 Task: Search one way flight ticket for 5 adults, 2 children, 1 infant in seat and 1 infant on lap in economy from Anchorage: Ted Stevens Anchorage International Airport to Greenville: Pitt-greenville Airport on 5-2-2023. Number of bags: 10 checked bags. Price is upto 73000. Outbound departure time preference is 16:30.
Action: Mouse moved to (261, 436)
Screenshot: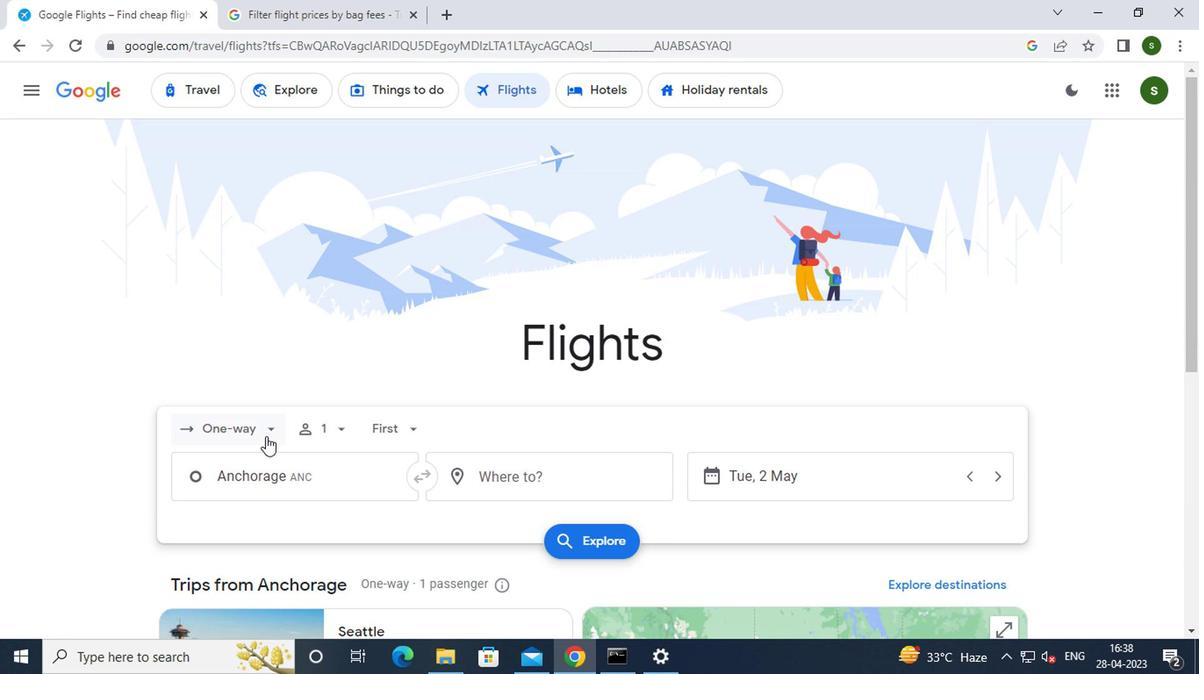 
Action: Mouse pressed left at (261, 436)
Screenshot: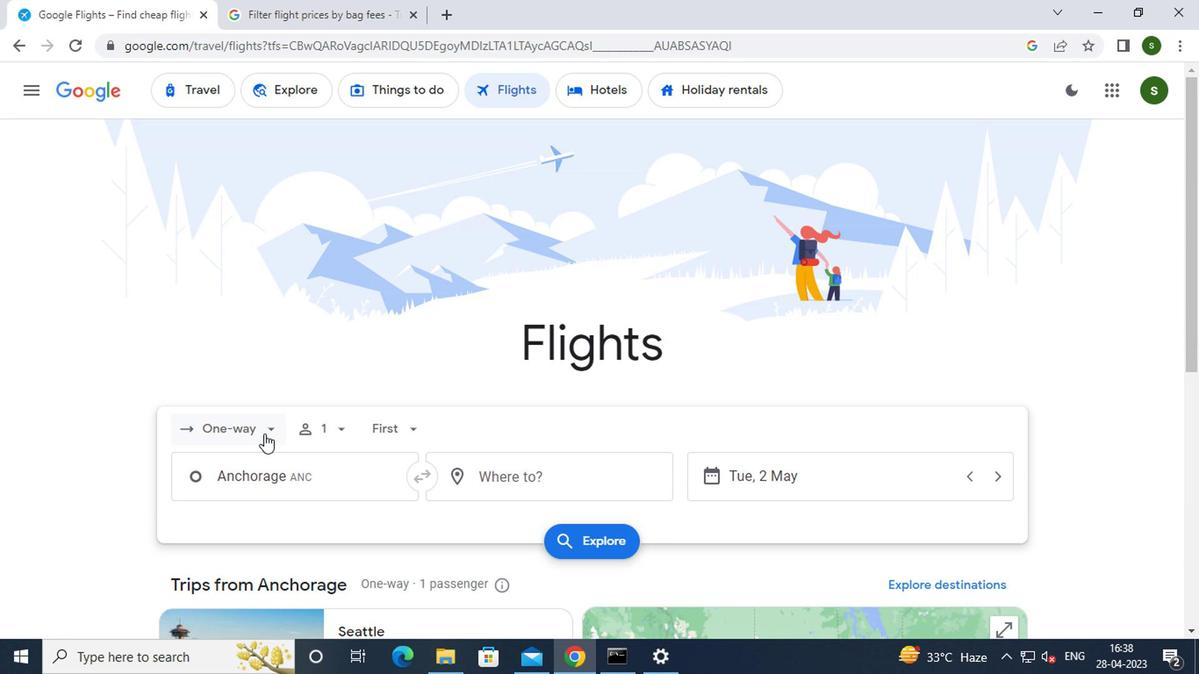 
Action: Mouse moved to (269, 516)
Screenshot: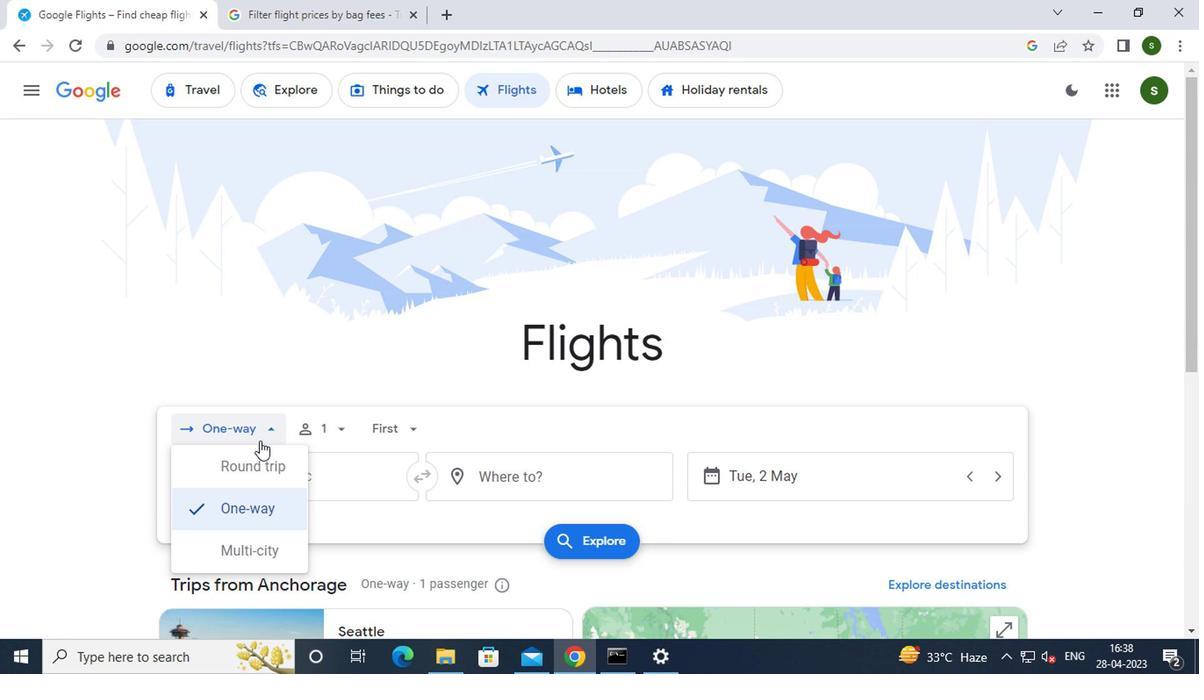 
Action: Mouse pressed left at (269, 516)
Screenshot: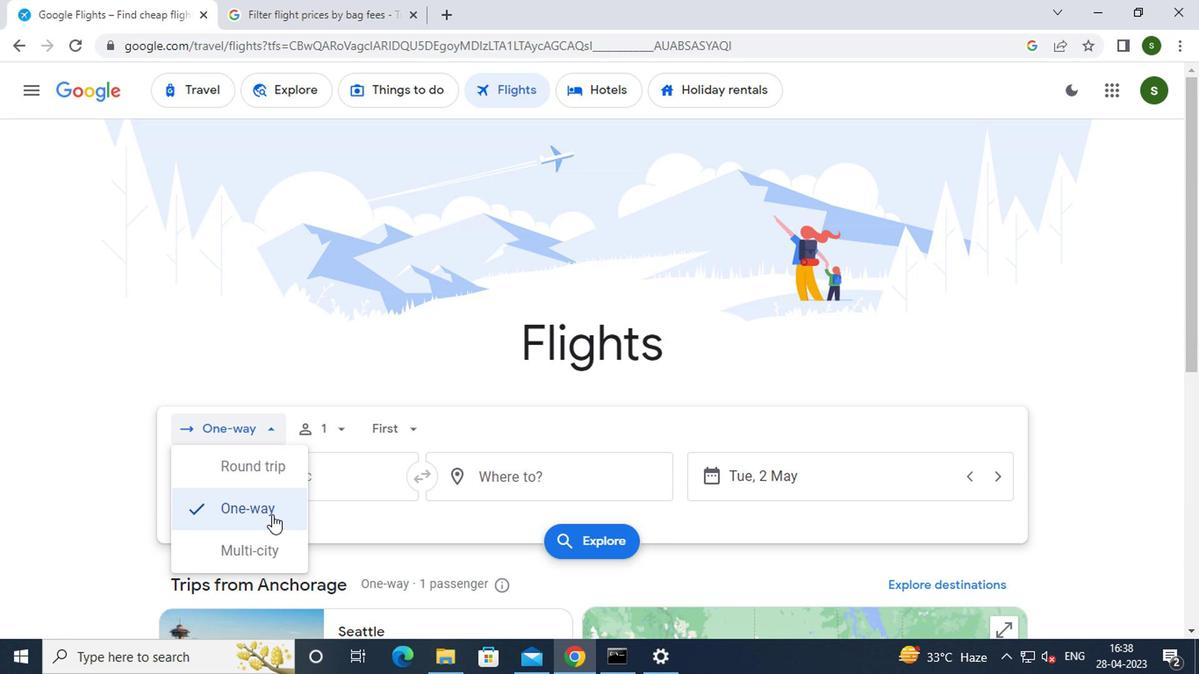 
Action: Mouse moved to (335, 431)
Screenshot: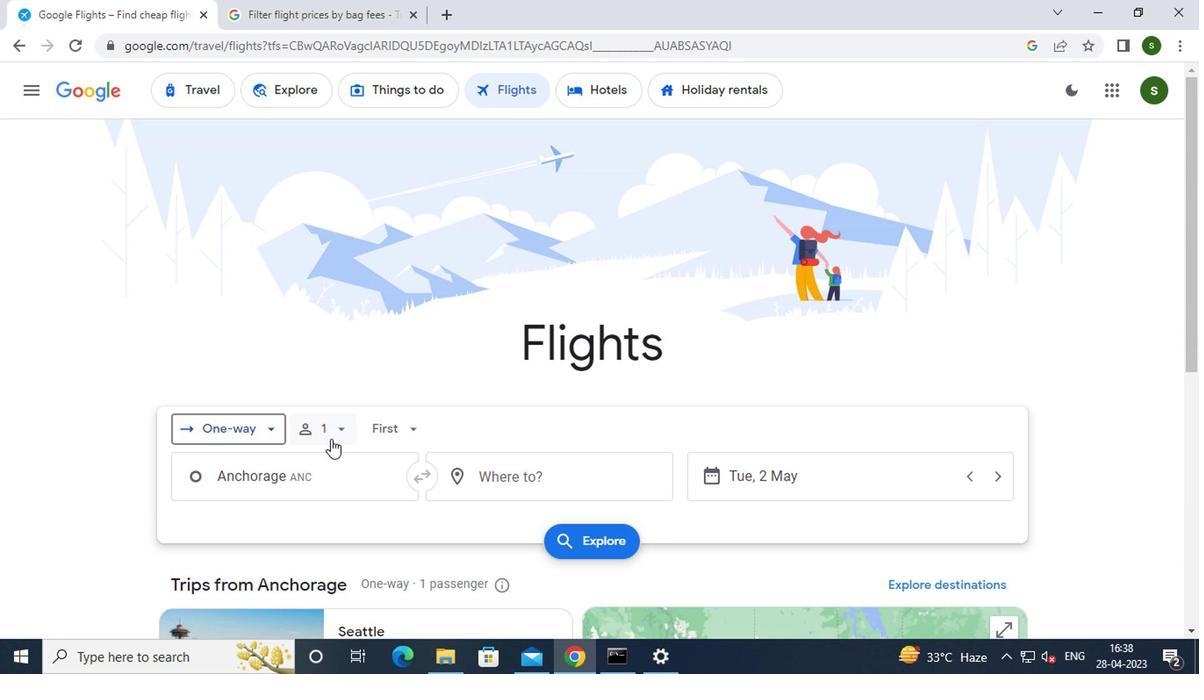 
Action: Mouse pressed left at (335, 431)
Screenshot: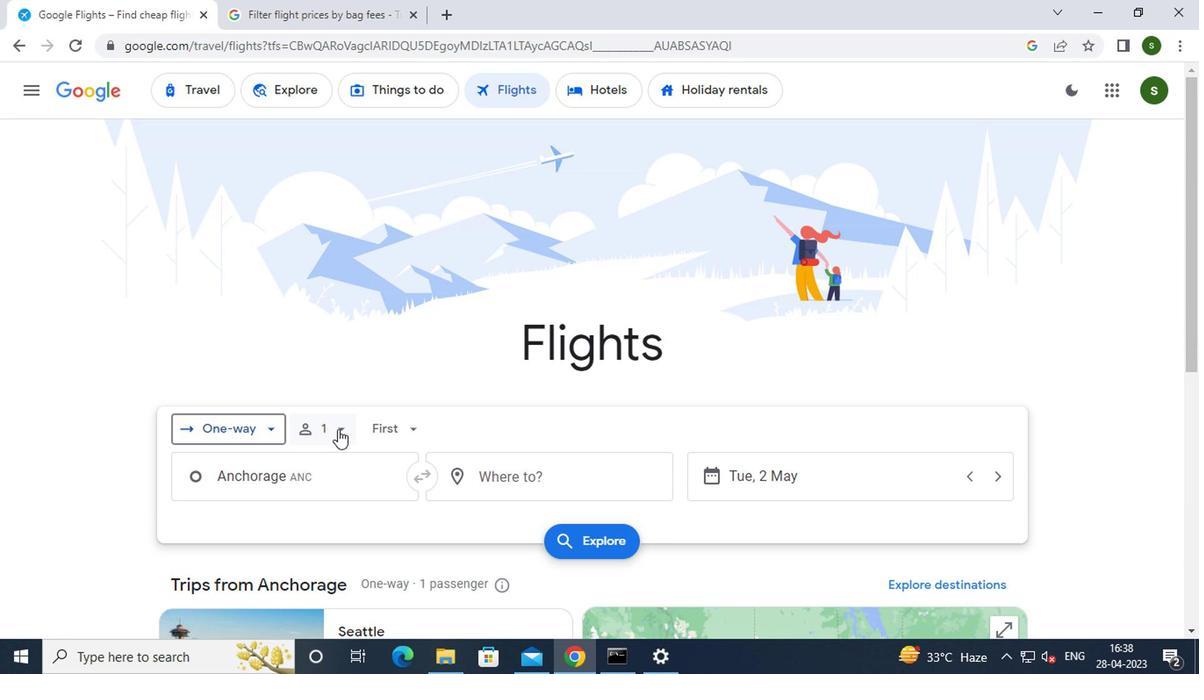 
Action: Mouse moved to (471, 469)
Screenshot: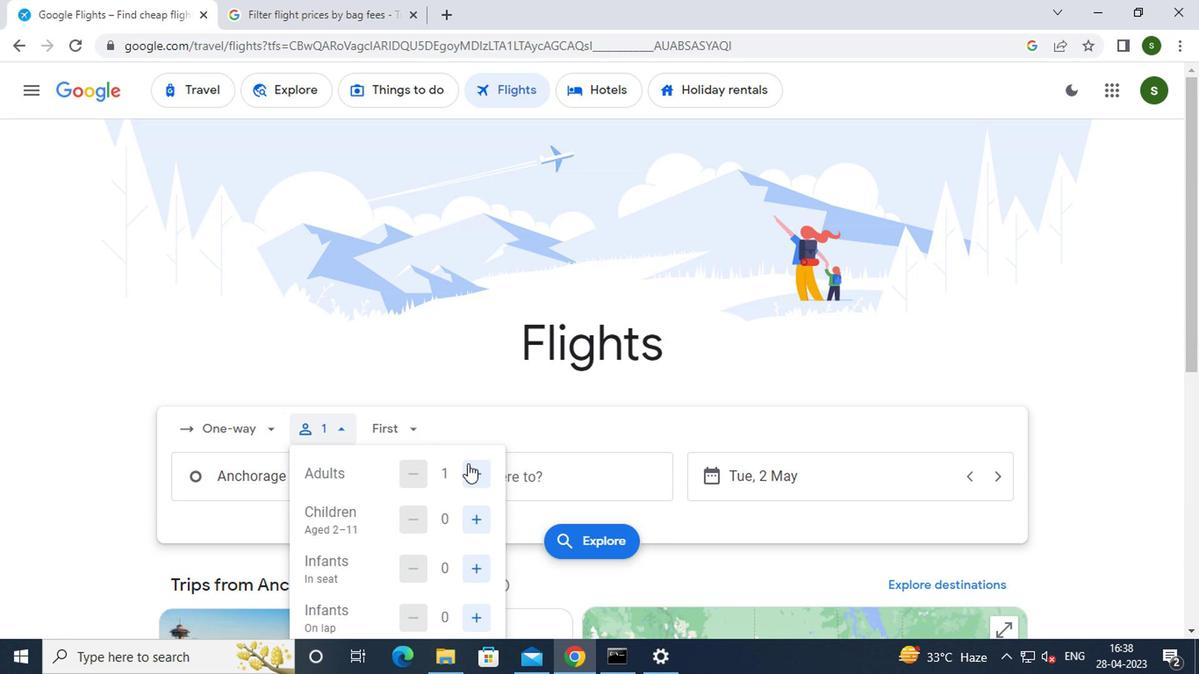 
Action: Mouse pressed left at (471, 469)
Screenshot: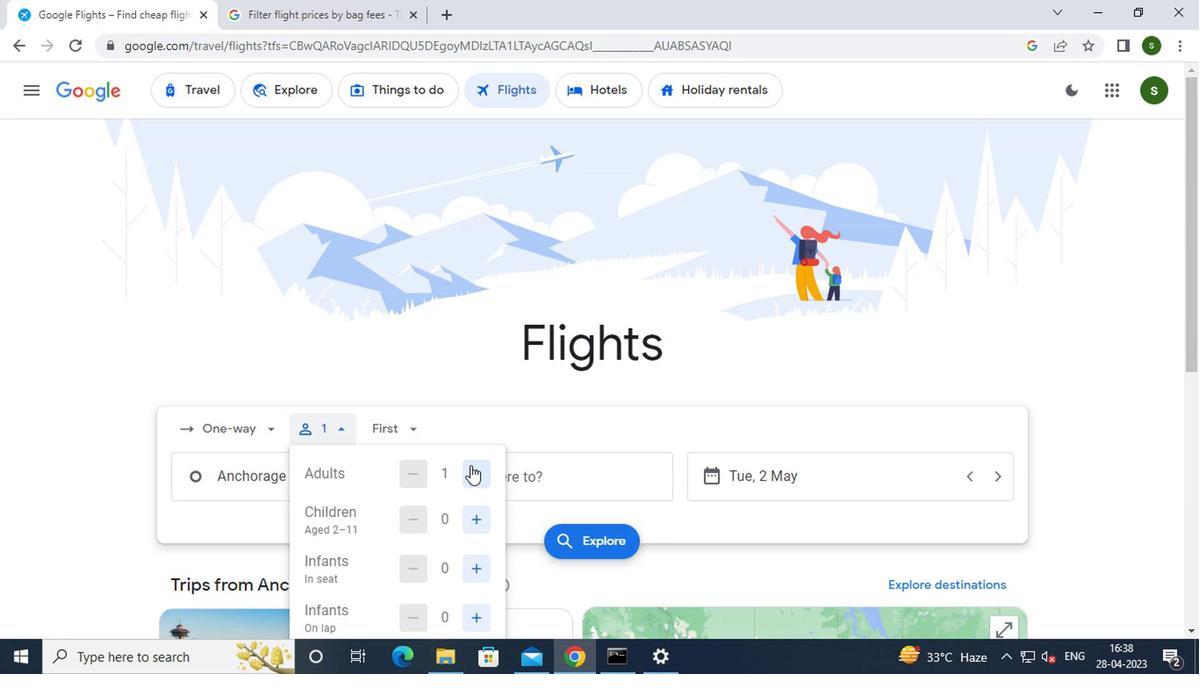 
Action: Mouse pressed left at (471, 469)
Screenshot: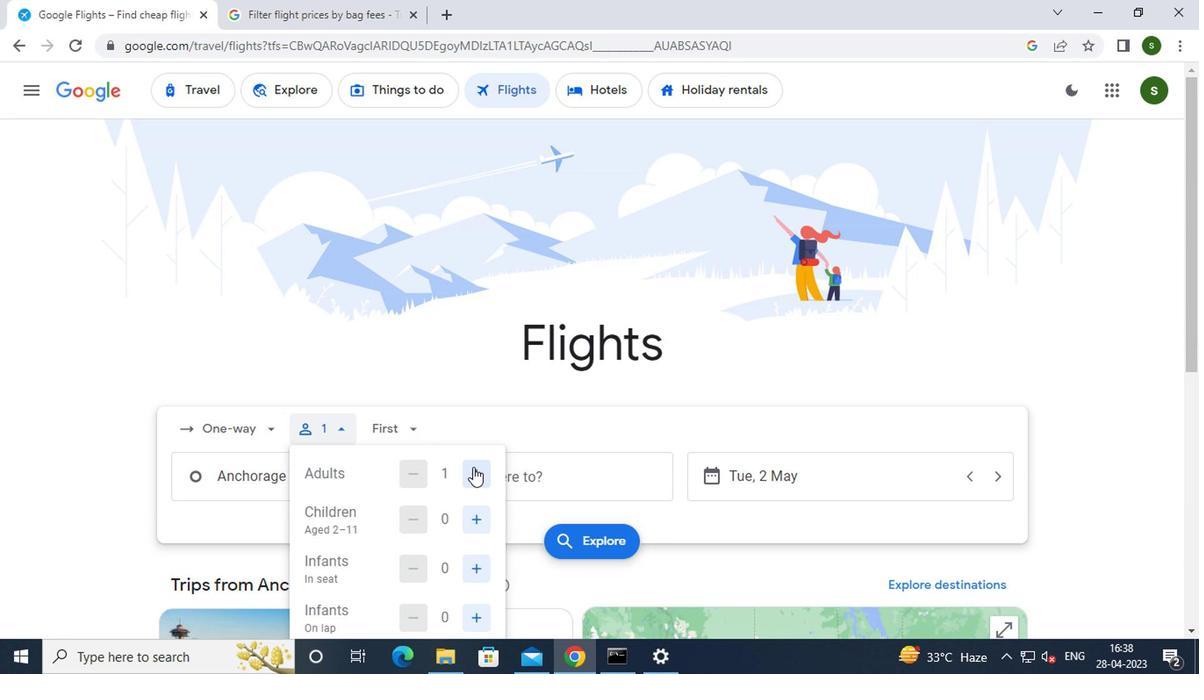 
Action: Mouse pressed left at (471, 469)
Screenshot: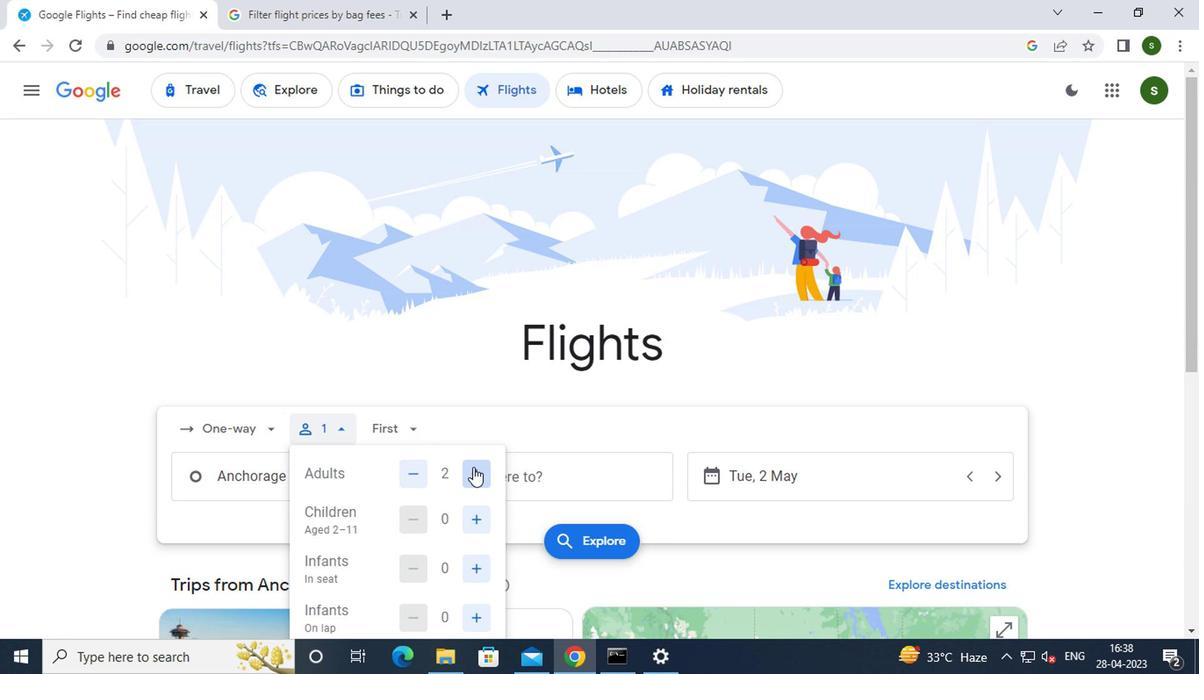 
Action: Mouse pressed left at (471, 469)
Screenshot: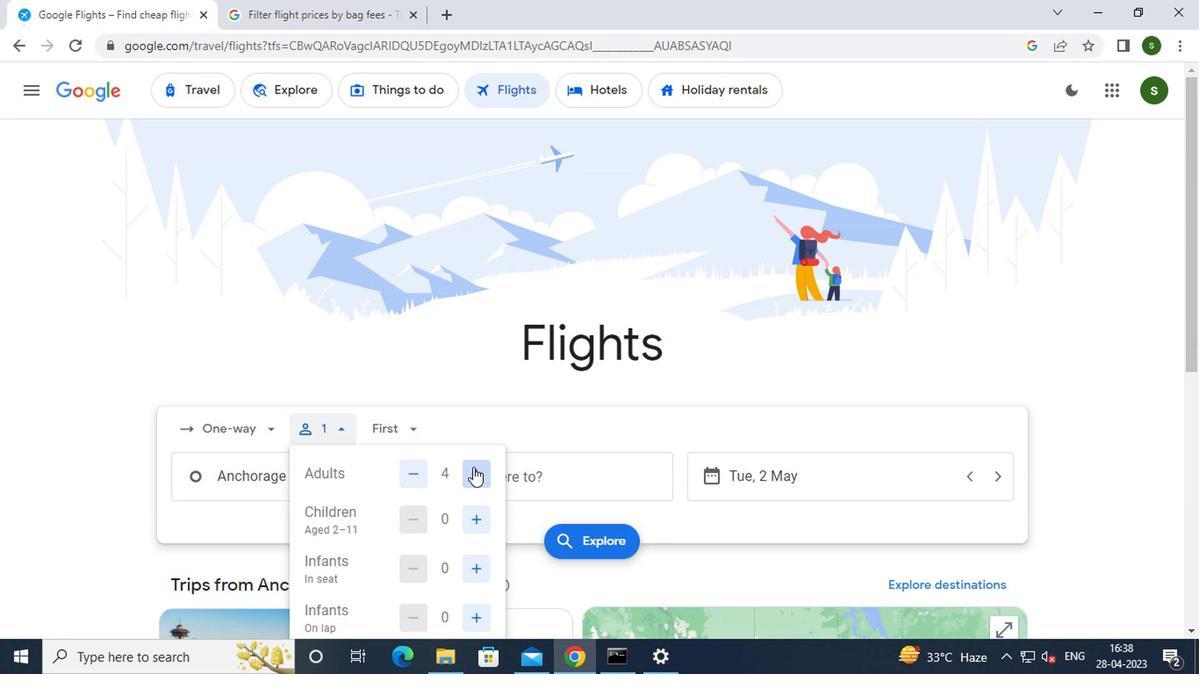 
Action: Mouse moved to (477, 513)
Screenshot: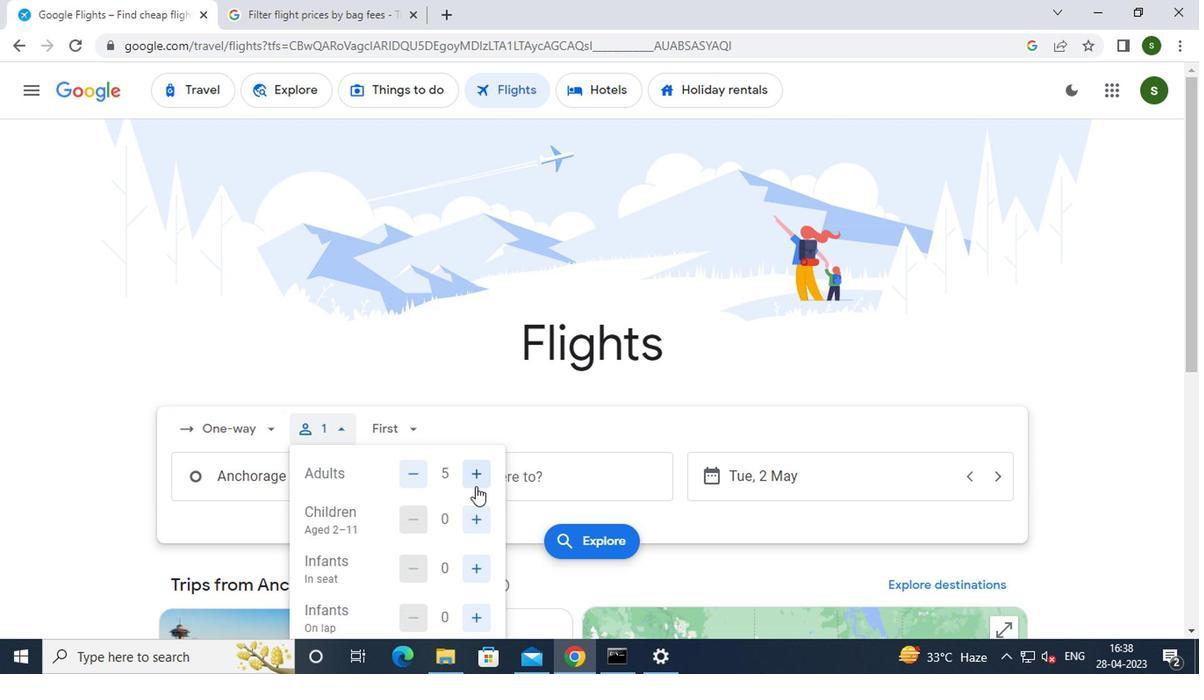 
Action: Mouse pressed left at (477, 513)
Screenshot: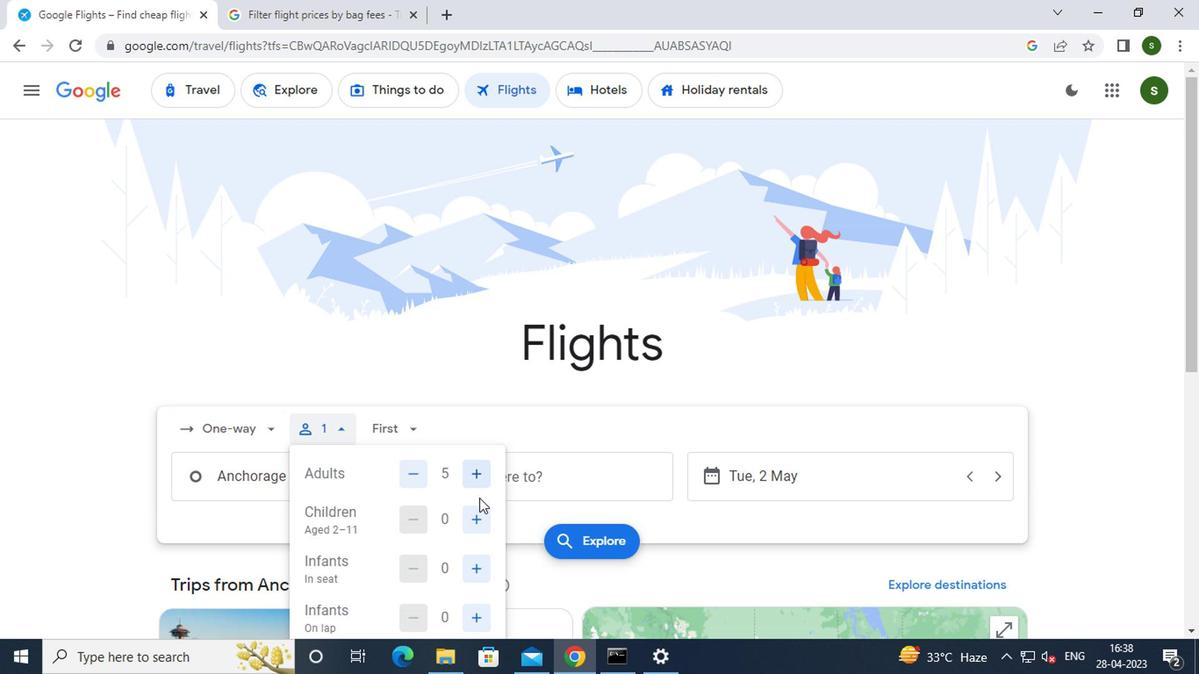
Action: Mouse pressed left at (477, 513)
Screenshot: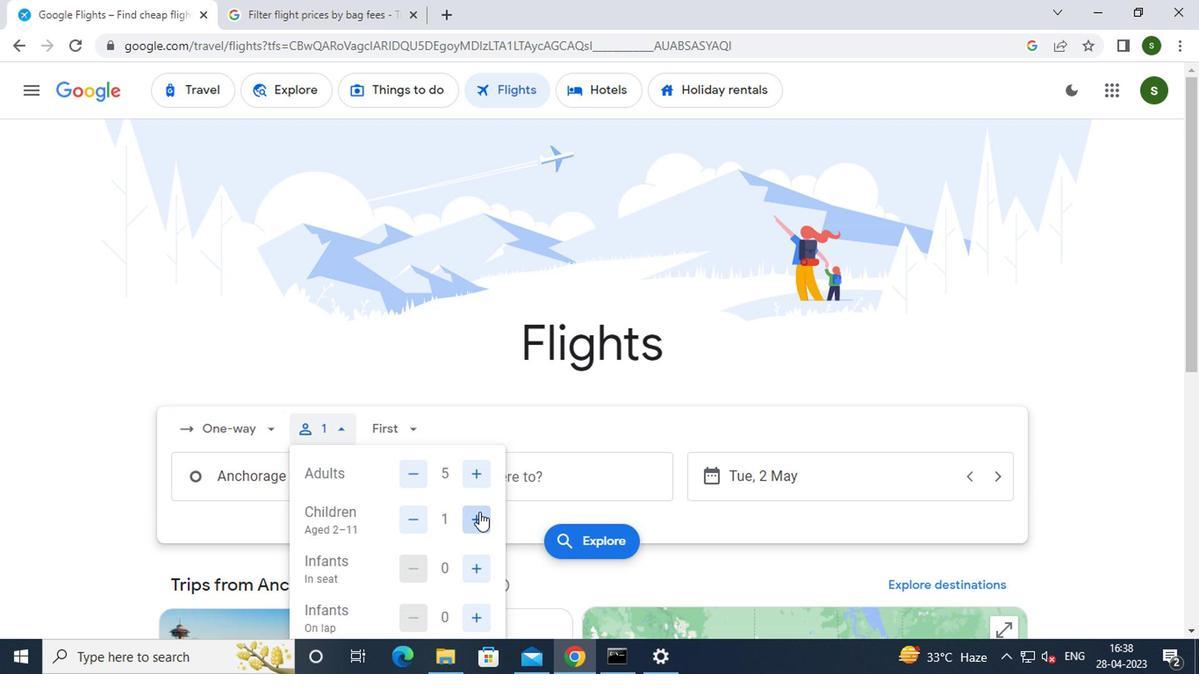 
Action: Mouse moved to (477, 562)
Screenshot: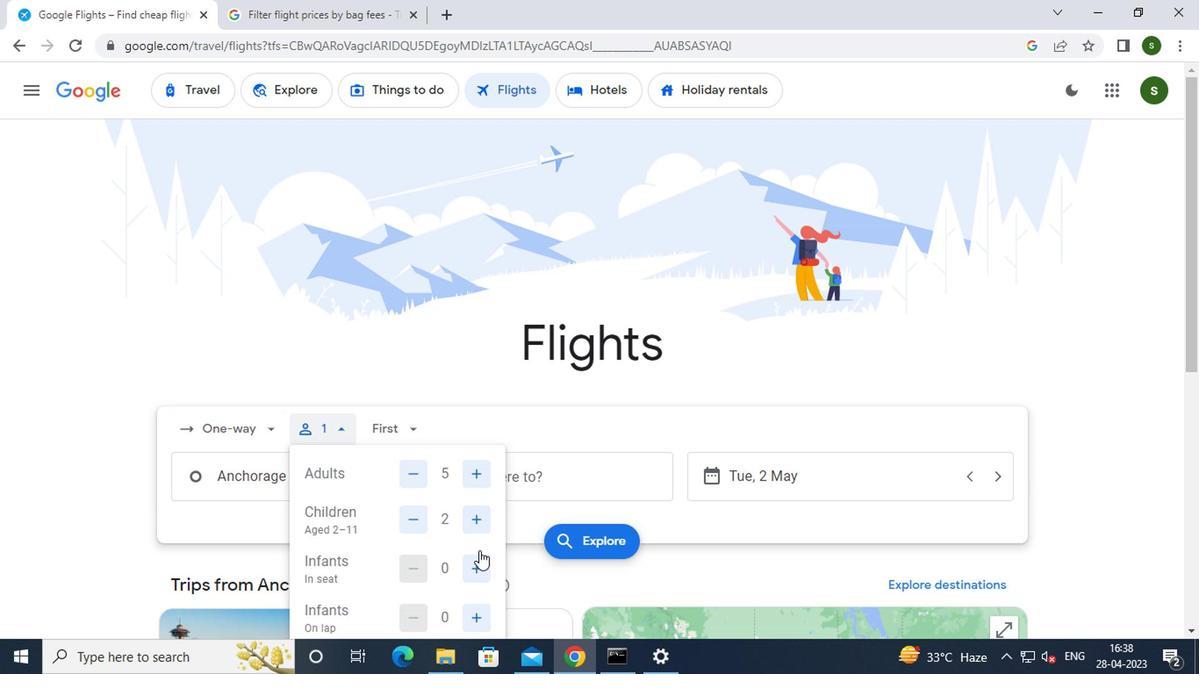 
Action: Mouse pressed left at (477, 562)
Screenshot: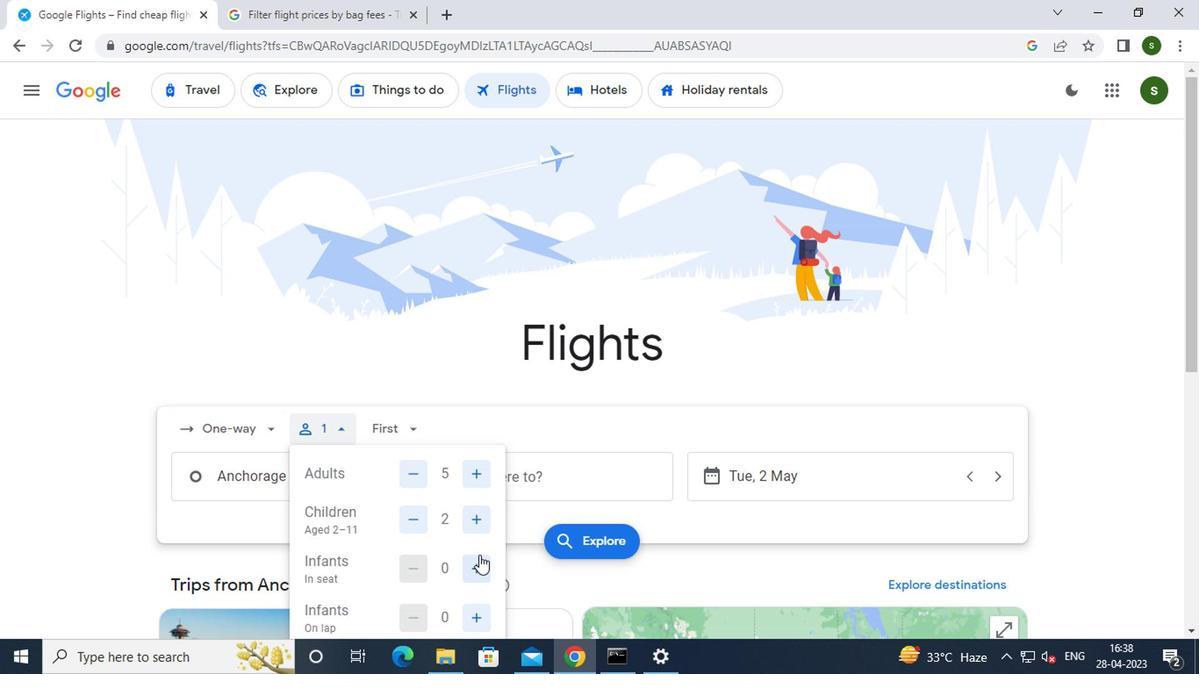 
Action: Mouse moved to (478, 612)
Screenshot: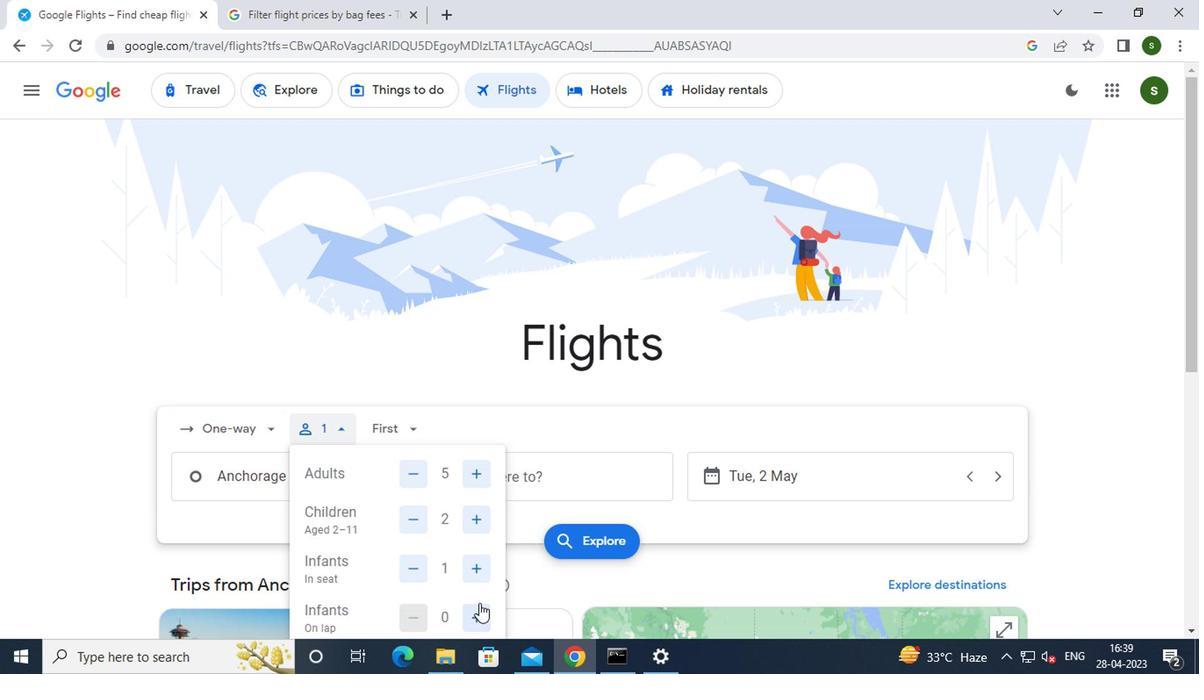 
Action: Mouse pressed left at (478, 612)
Screenshot: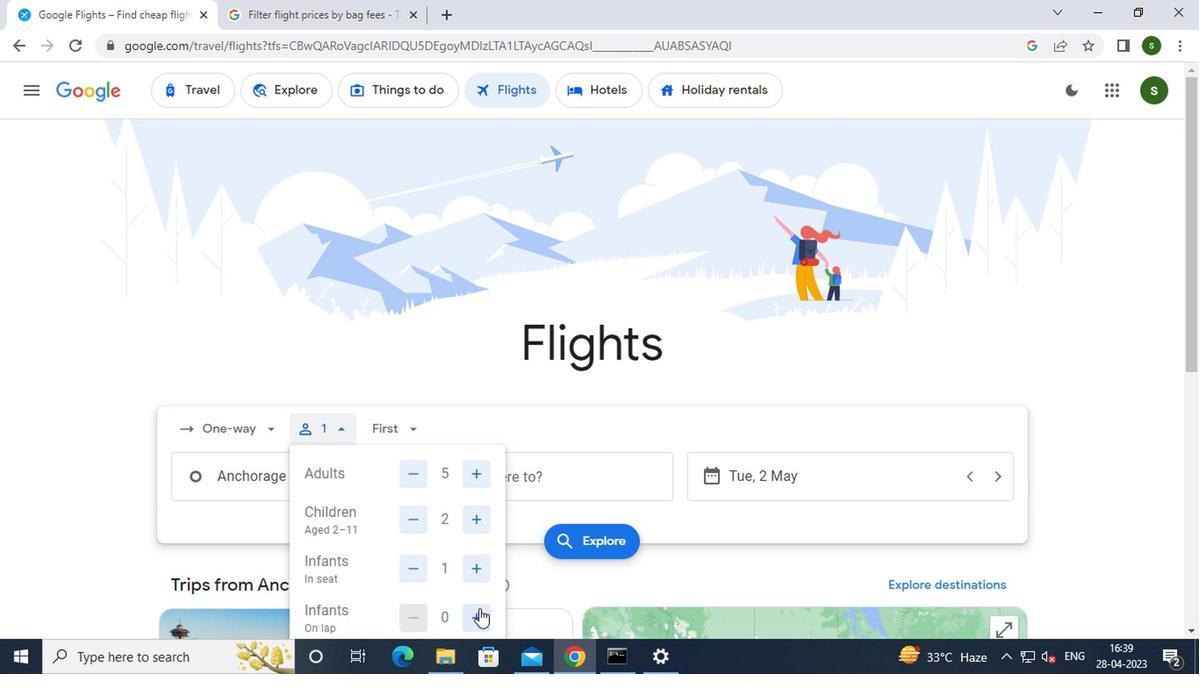 
Action: Mouse moved to (399, 437)
Screenshot: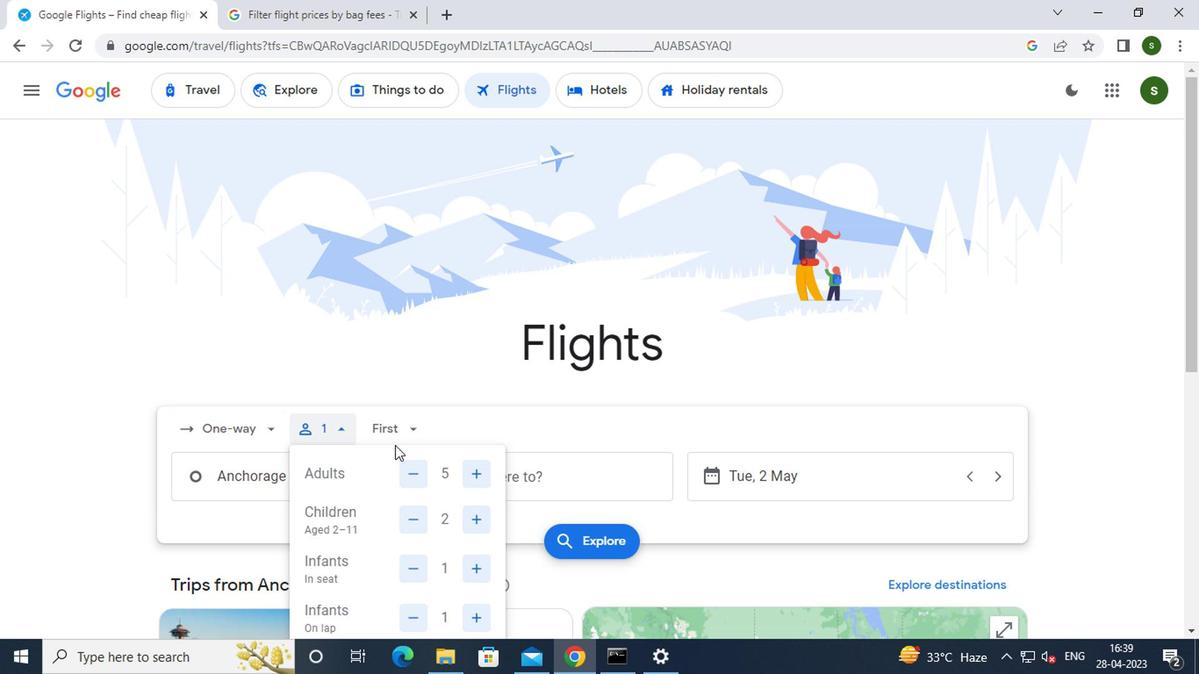 
Action: Mouse pressed left at (399, 437)
Screenshot: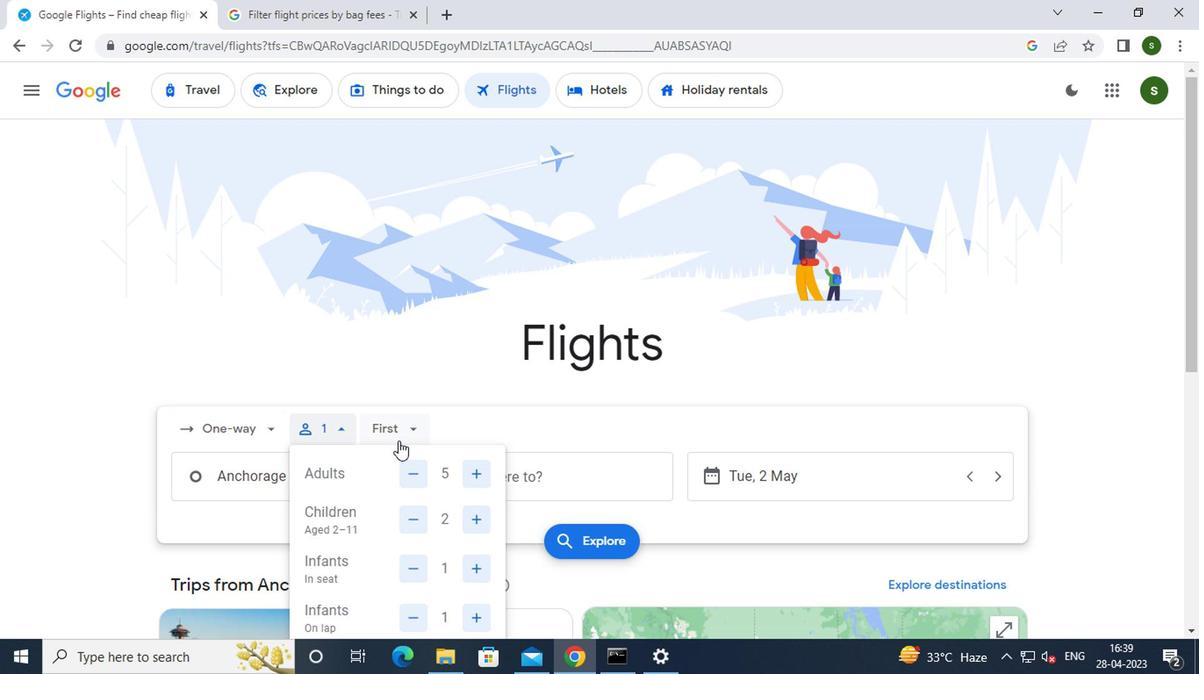 
Action: Mouse moved to (448, 469)
Screenshot: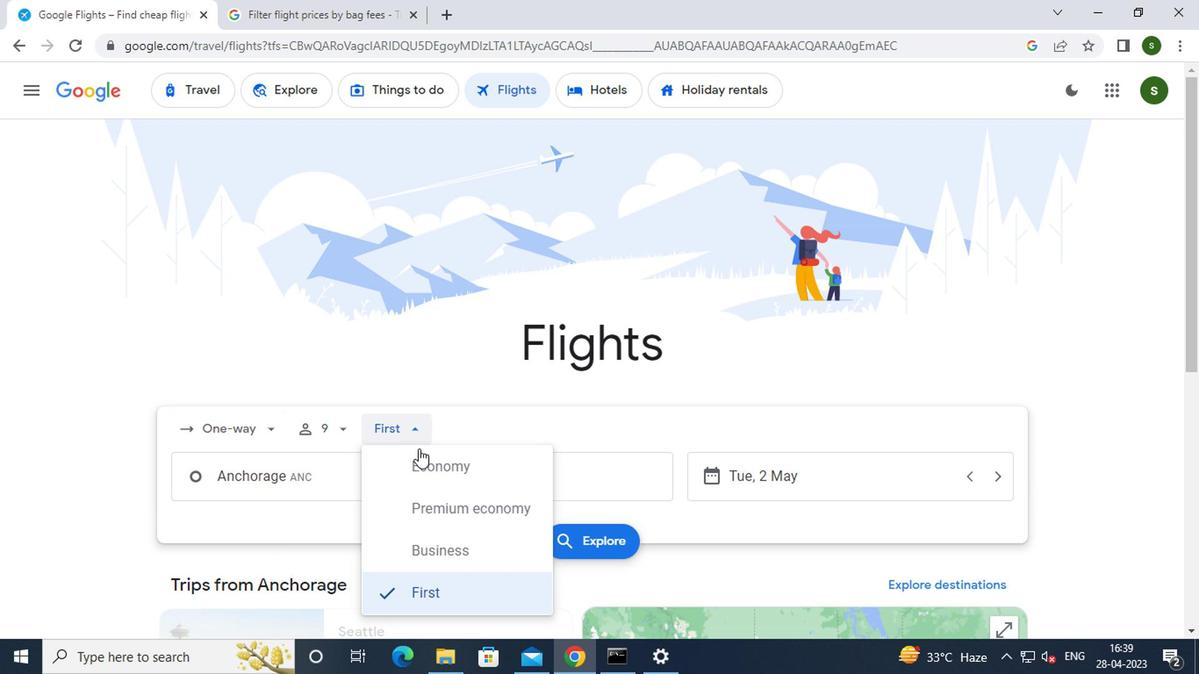 
Action: Mouse pressed left at (448, 469)
Screenshot: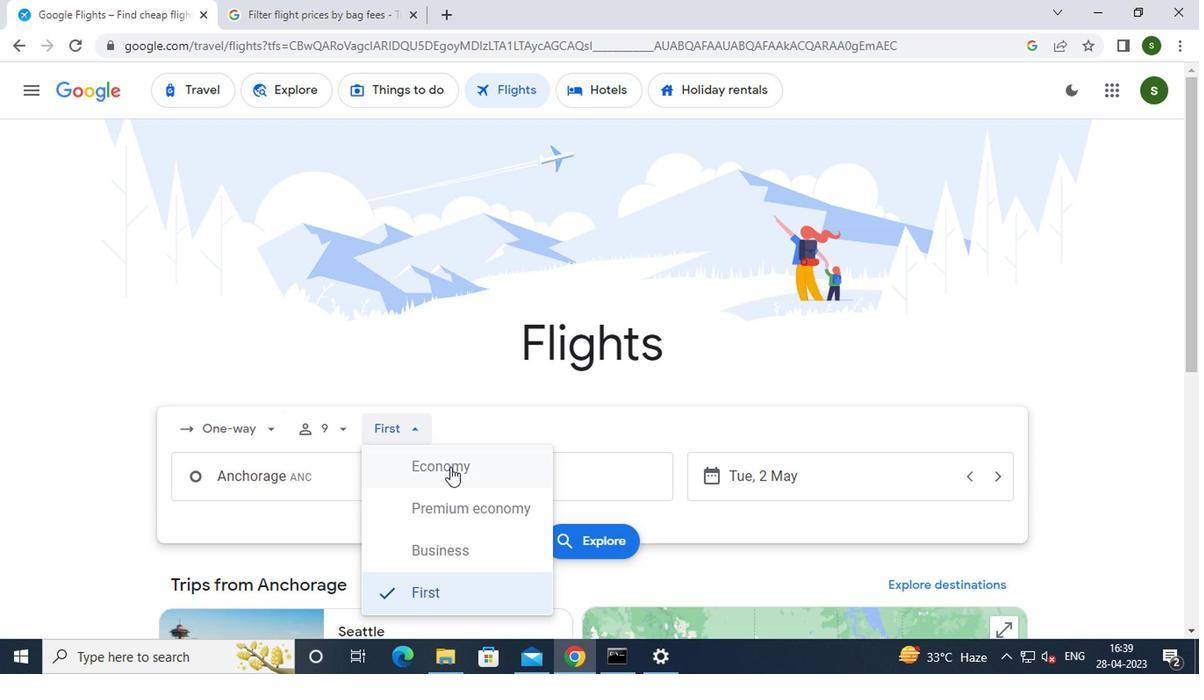 
Action: Mouse moved to (302, 478)
Screenshot: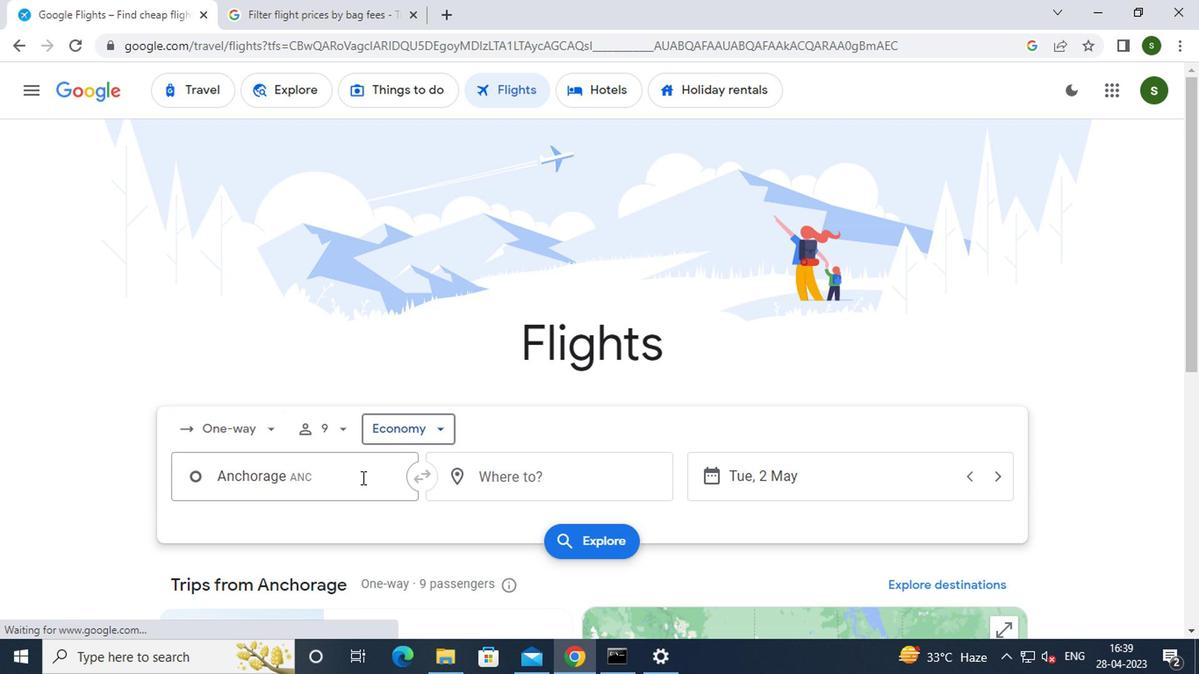 
Action: Mouse pressed left at (302, 478)
Screenshot: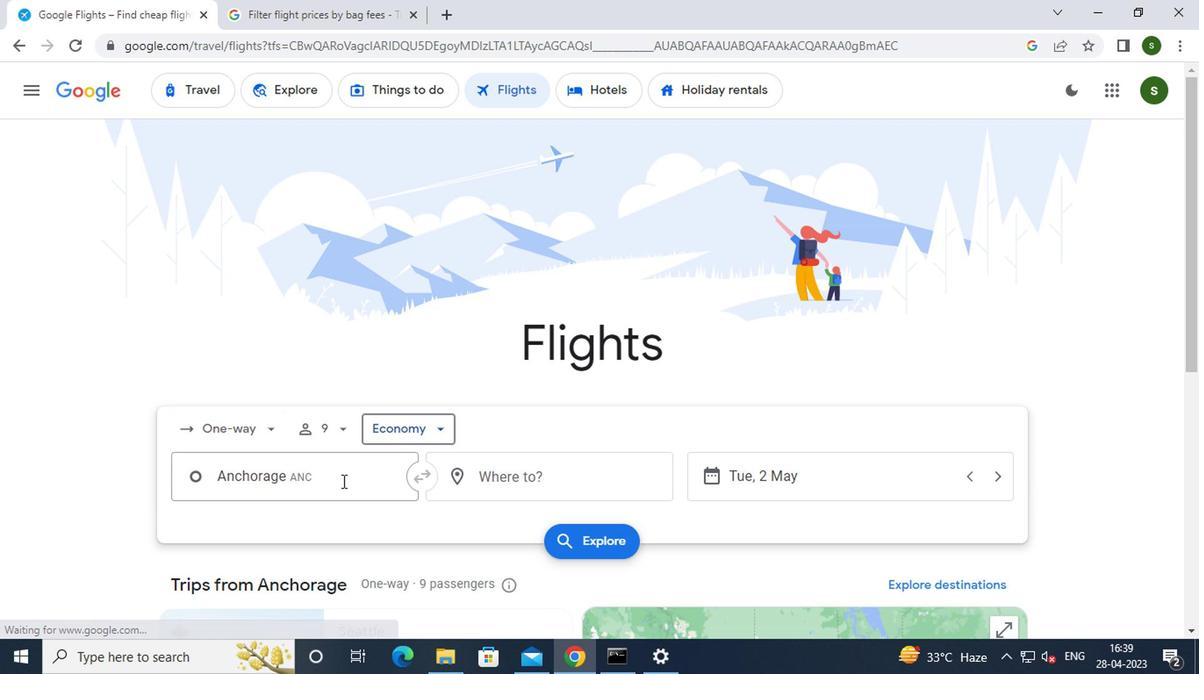 
Action: Mouse moved to (301, 478)
Screenshot: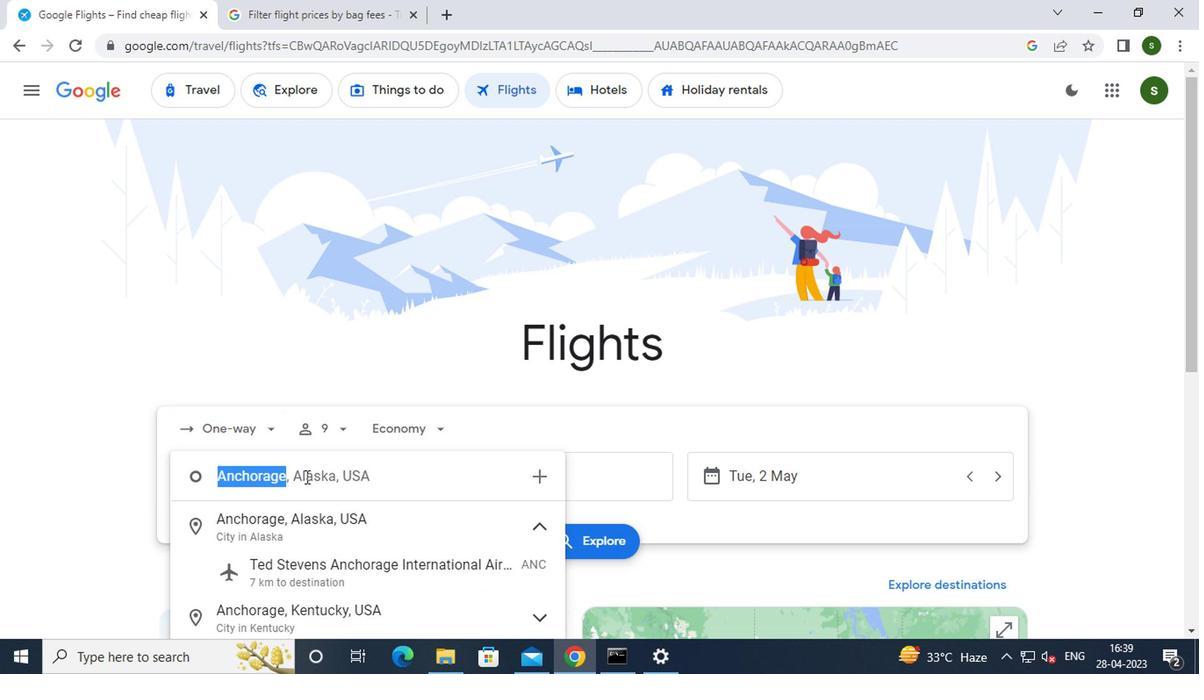 
Action: Key pressed a<Key.caps_lock>nchorage
Screenshot: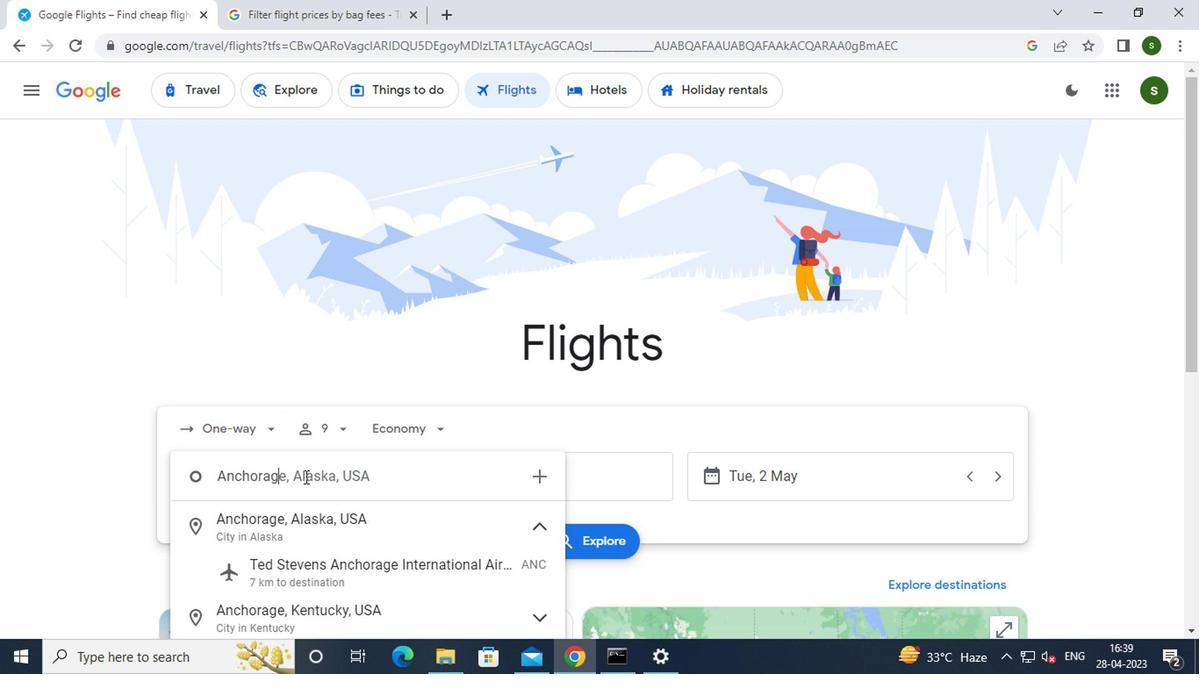 
Action: Mouse moved to (319, 573)
Screenshot: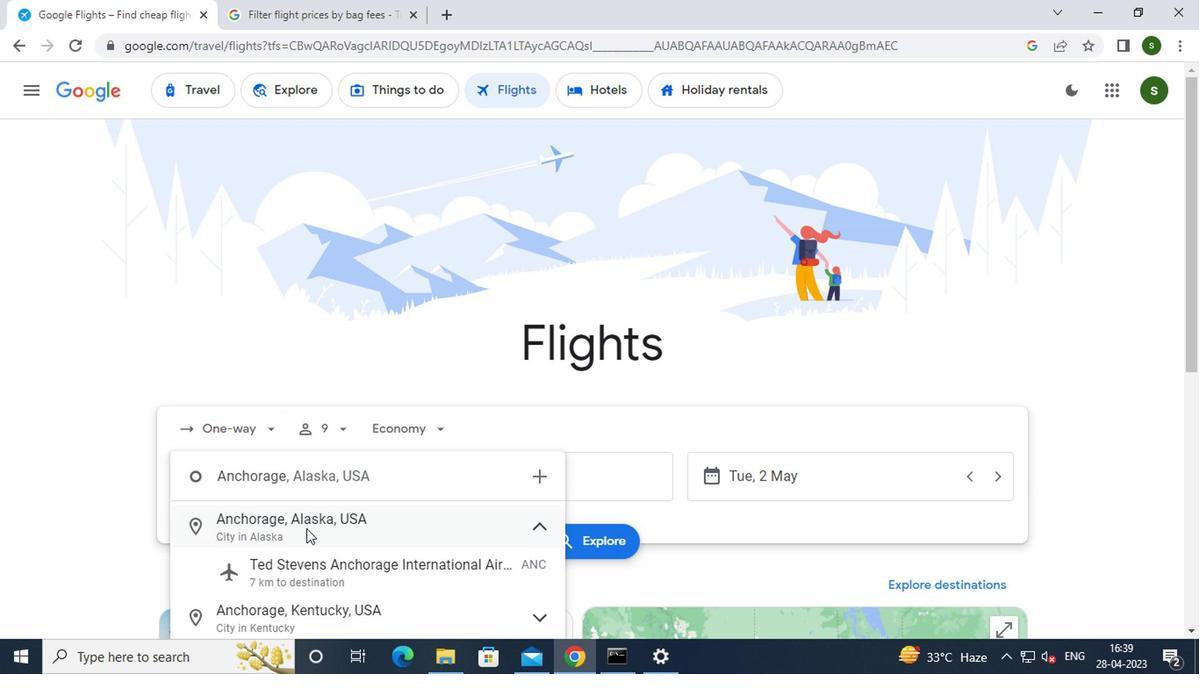 
Action: Mouse pressed left at (319, 573)
Screenshot: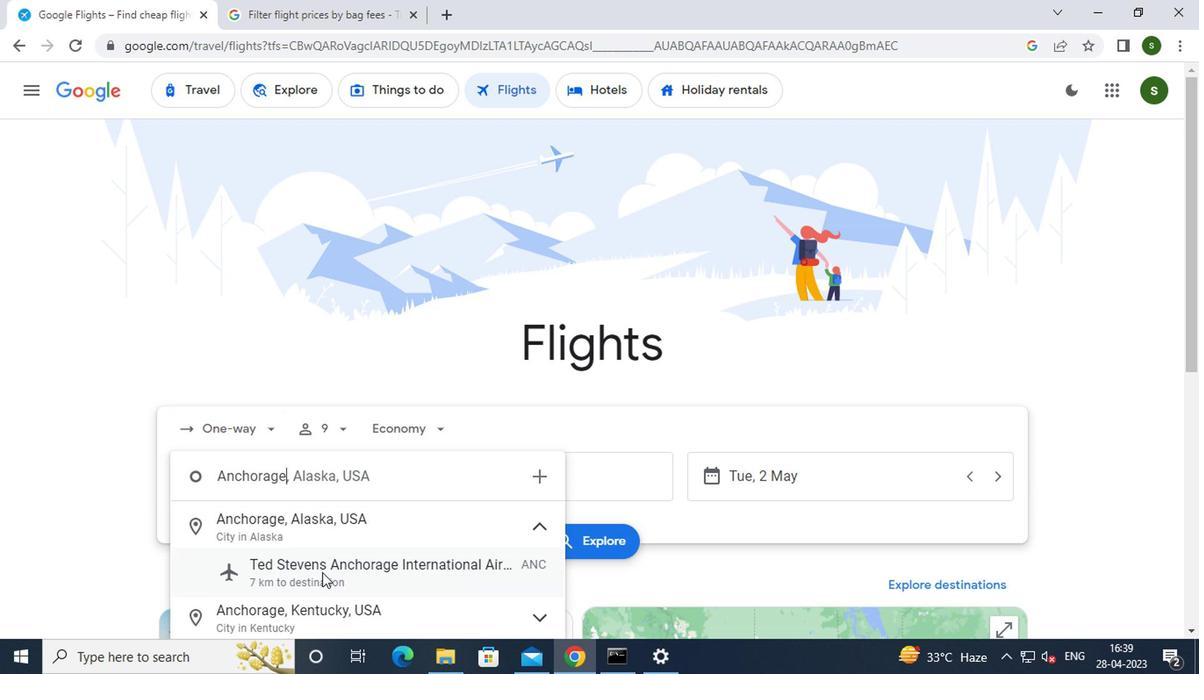 
Action: Mouse moved to (487, 482)
Screenshot: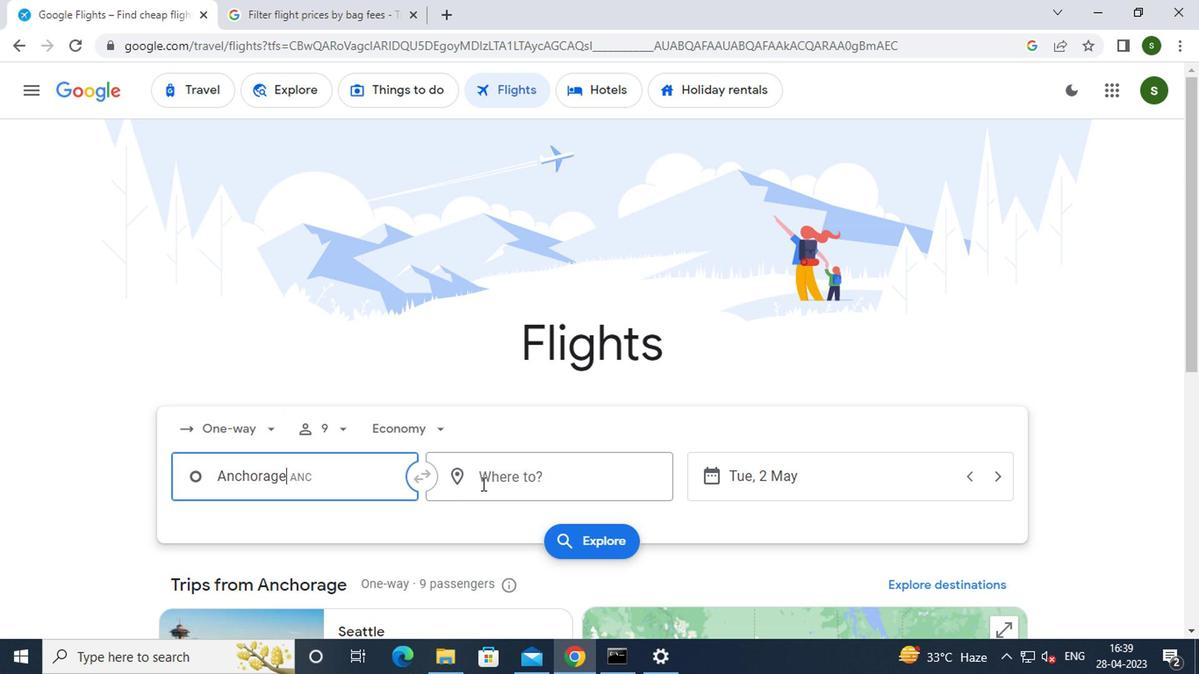 
Action: Mouse pressed left at (487, 482)
Screenshot: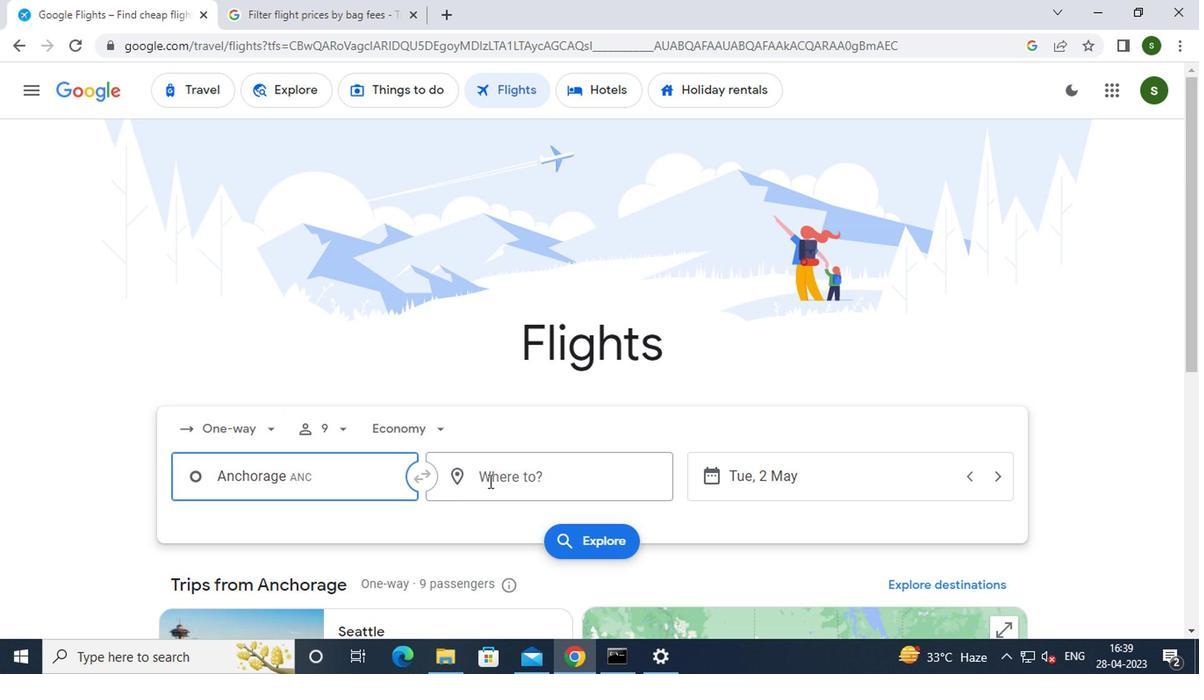 
Action: Mouse moved to (476, 475)
Screenshot: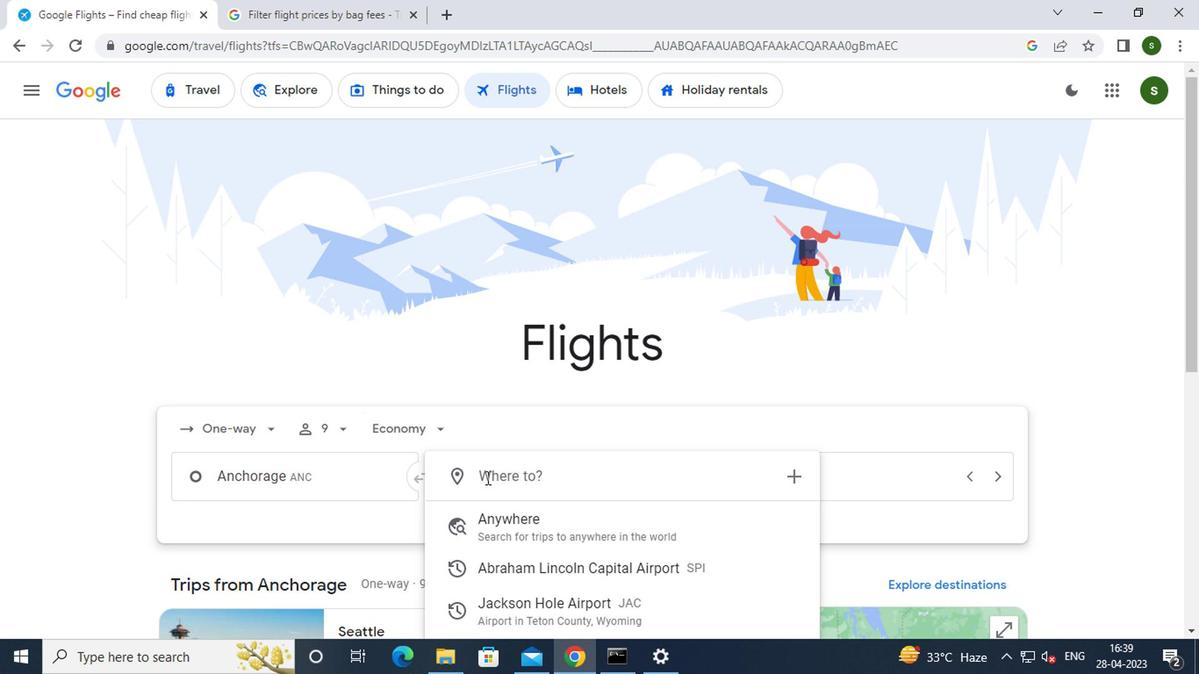 
Action: Key pressed <Key.caps_lock>g<Key.caps_lock>reenville<Key.space>pi
Screenshot: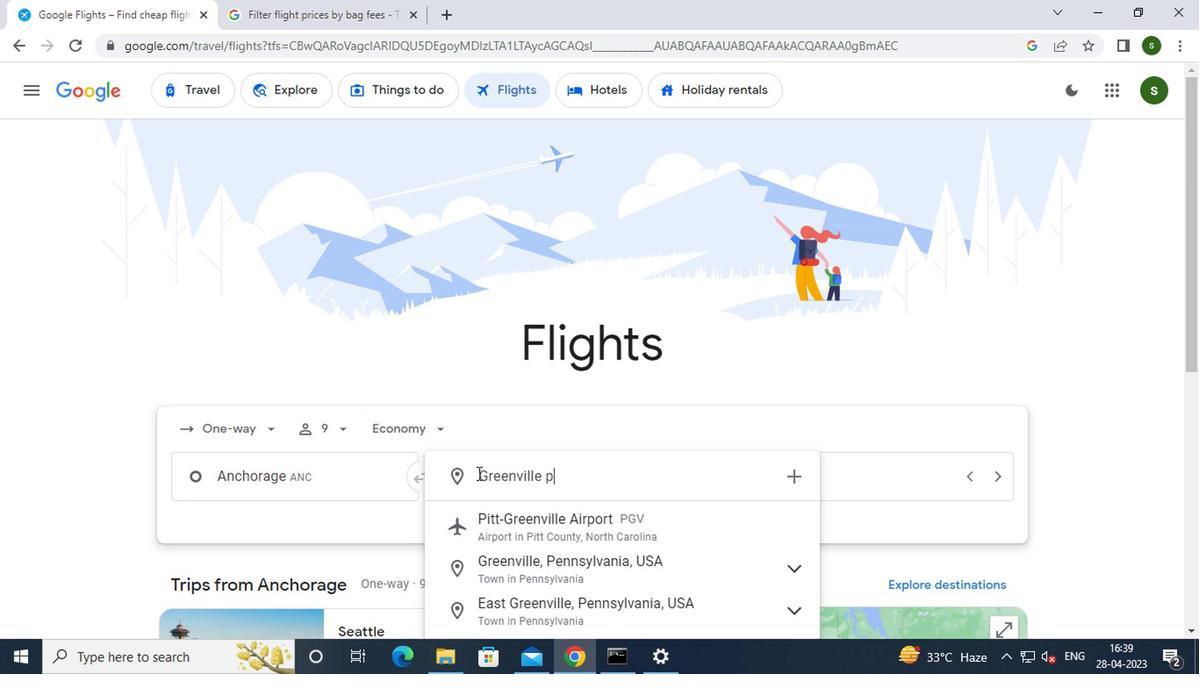 
Action: Mouse moved to (483, 517)
Screenshot: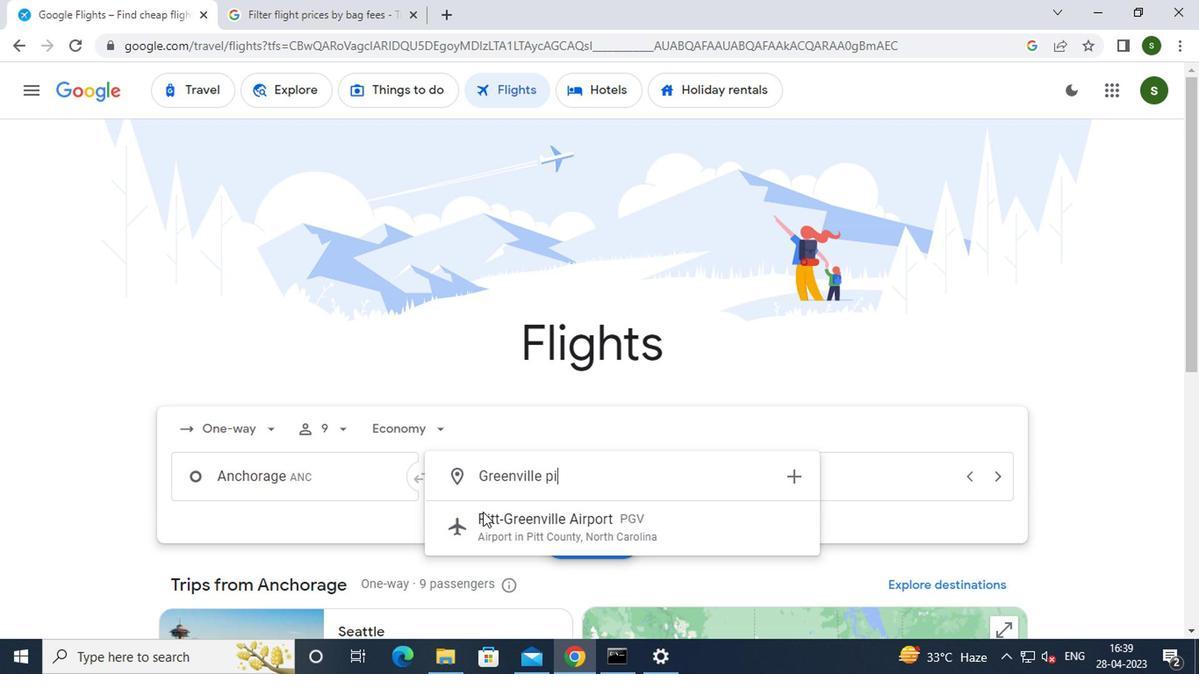 
Action: Mouse pressed left at (483, 517)
Screenshot: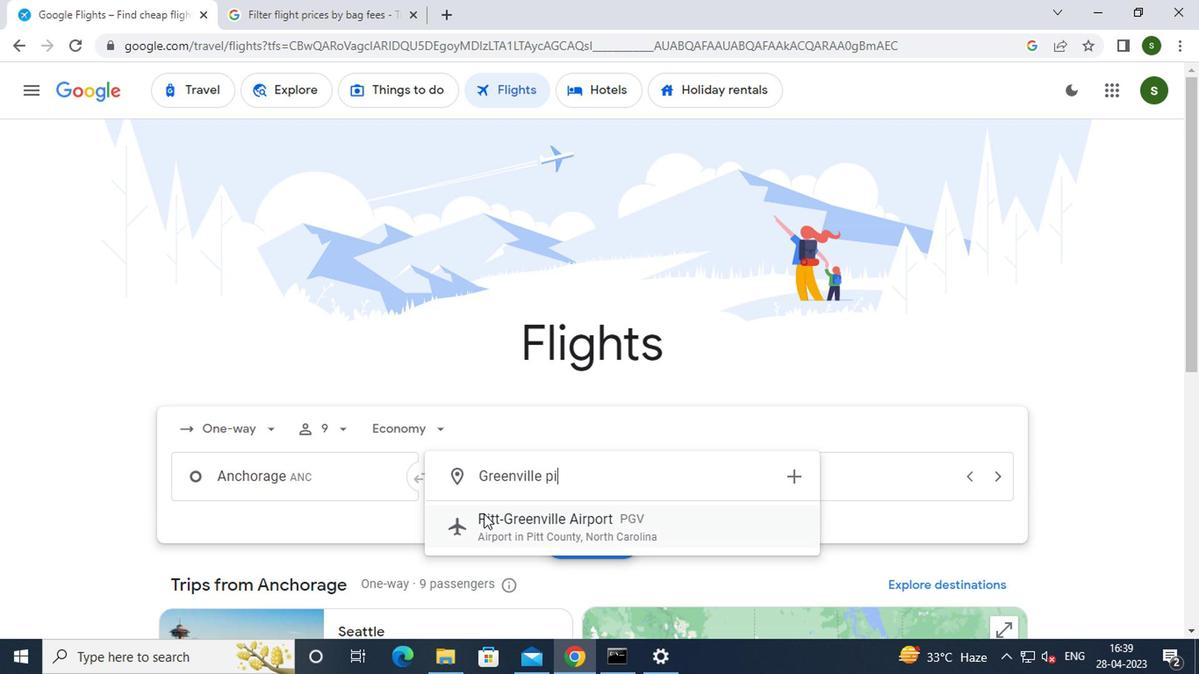 
Action: Mouse moved to (835, 478)
Screenshot: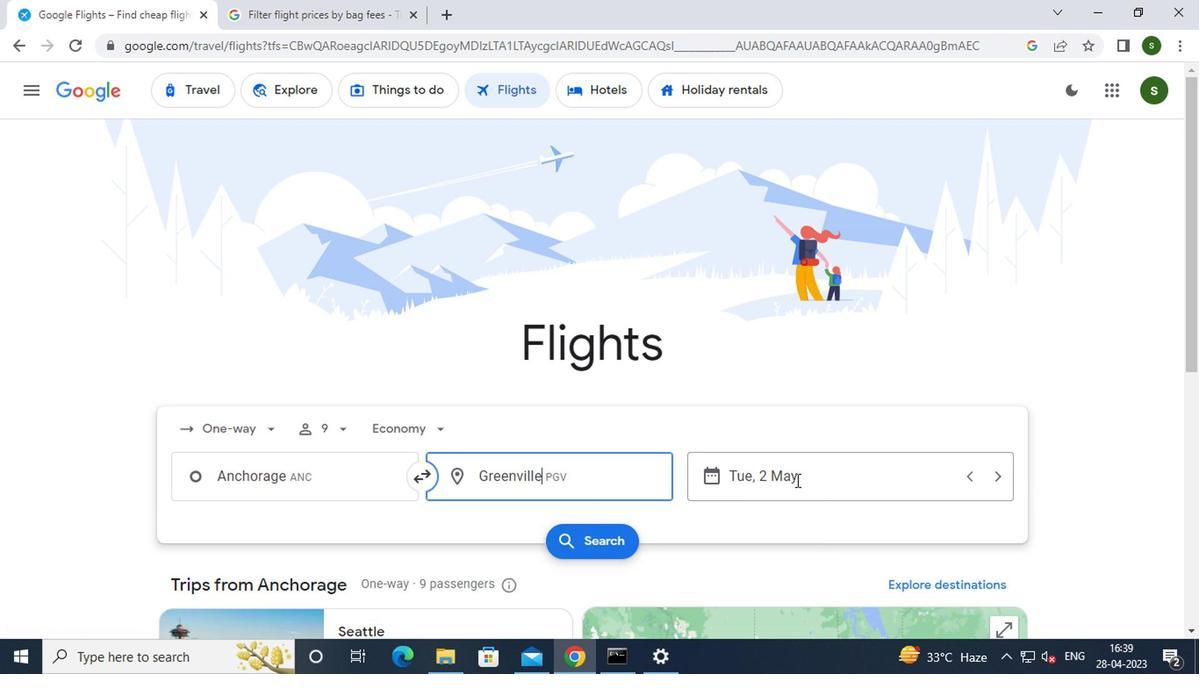 
Action: Mouse pressed left at (835, 478)
Screenshot: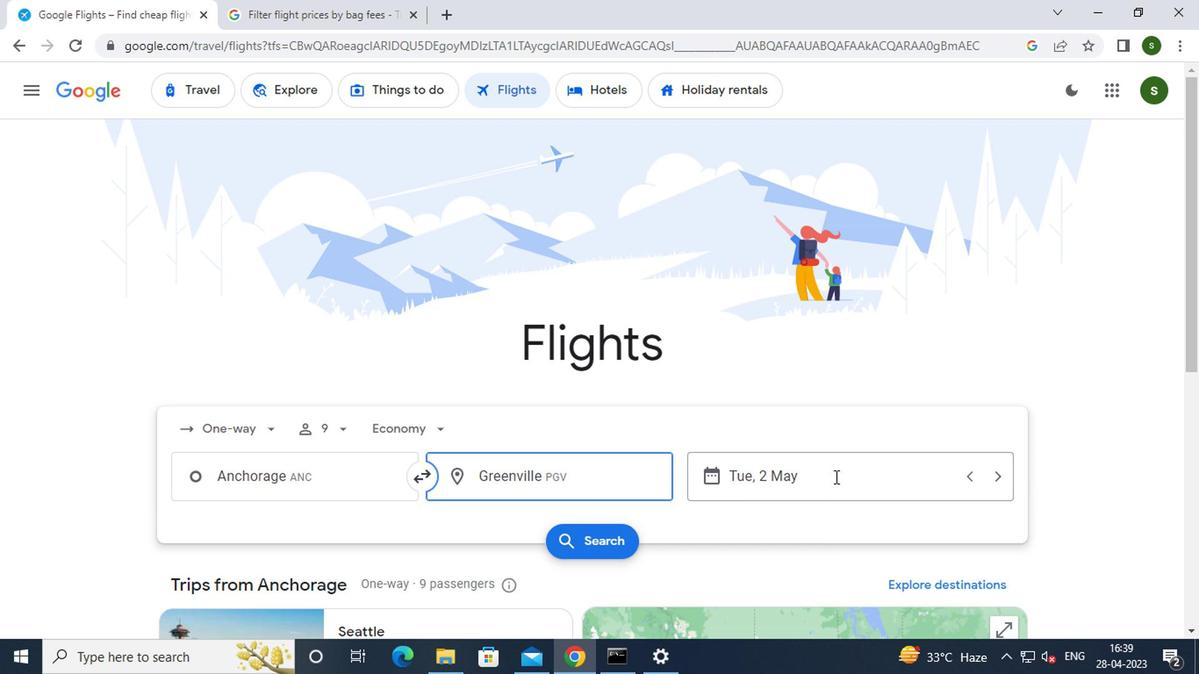 
Action: Mouse moved to (816, 319)
Screenshot: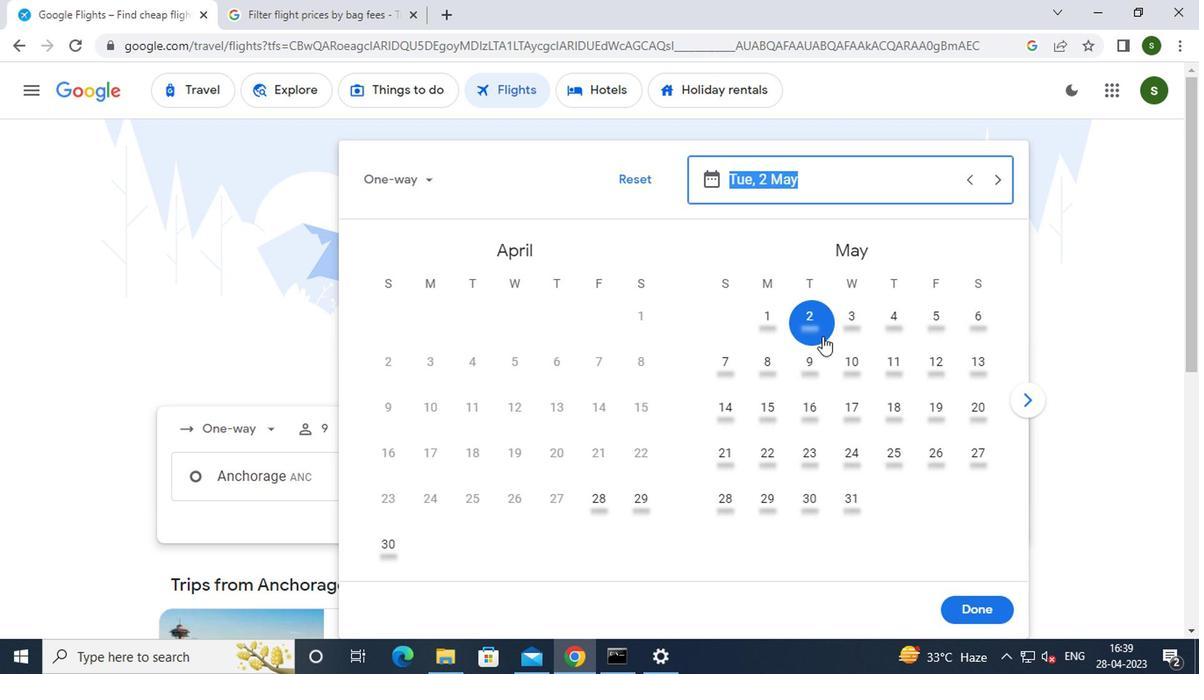 
Action: Mouse pressed left at (816, 319)
Screenshot: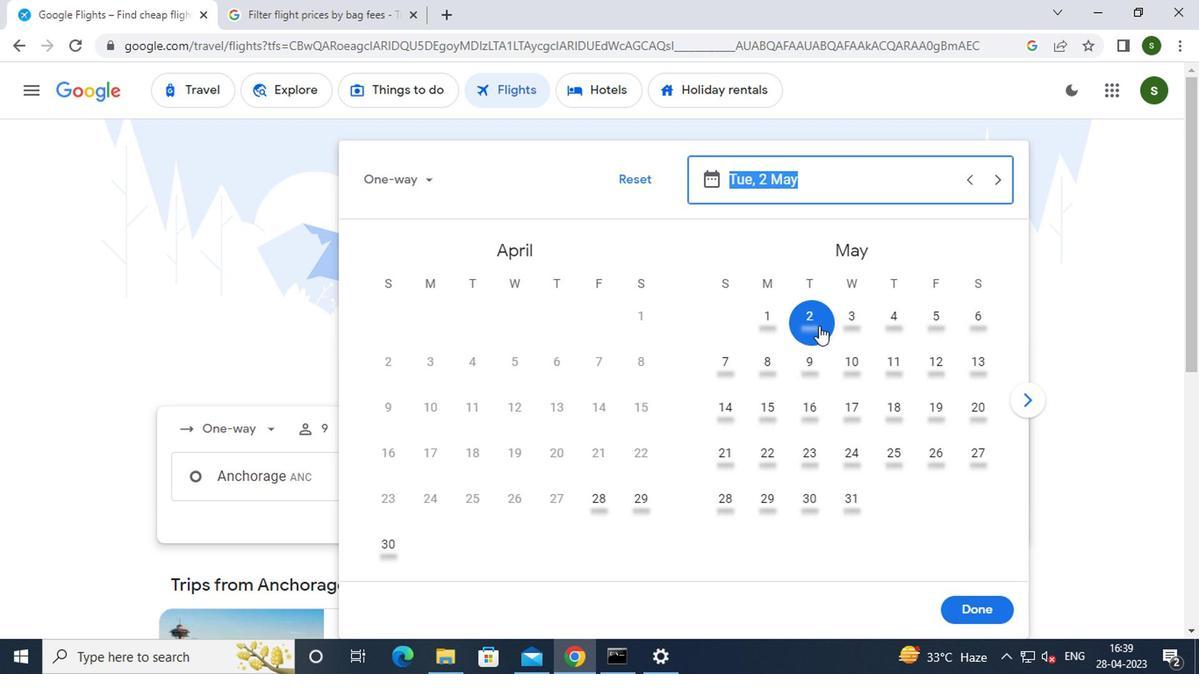 
Action: Mouse moved to (963, 600)
Screenshot: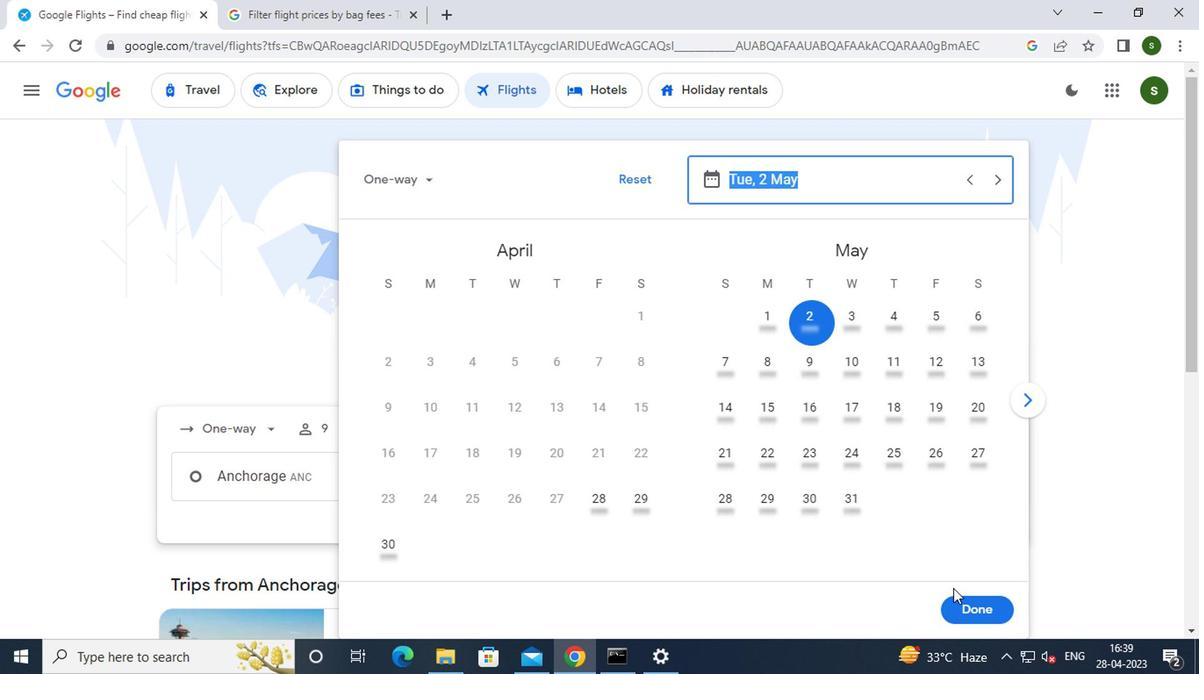 
Action: Mouse pressed left at (963, 600)
Screenshot: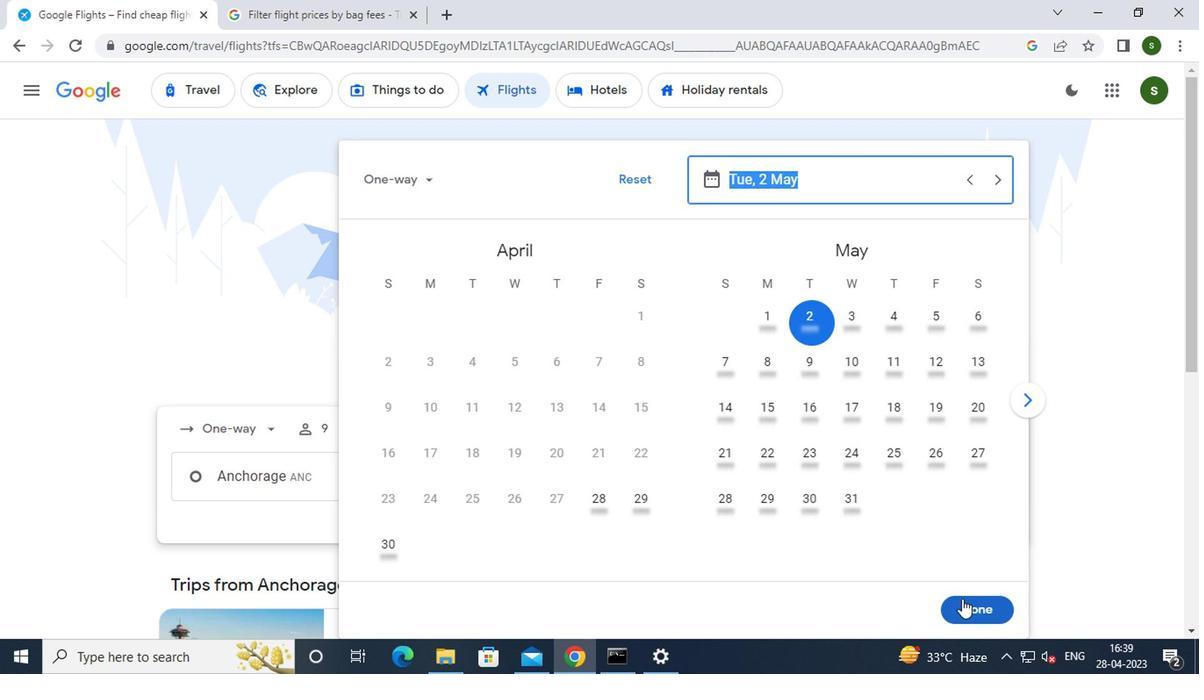 
Action: Mouse moved to (581, 540)
Screenshot: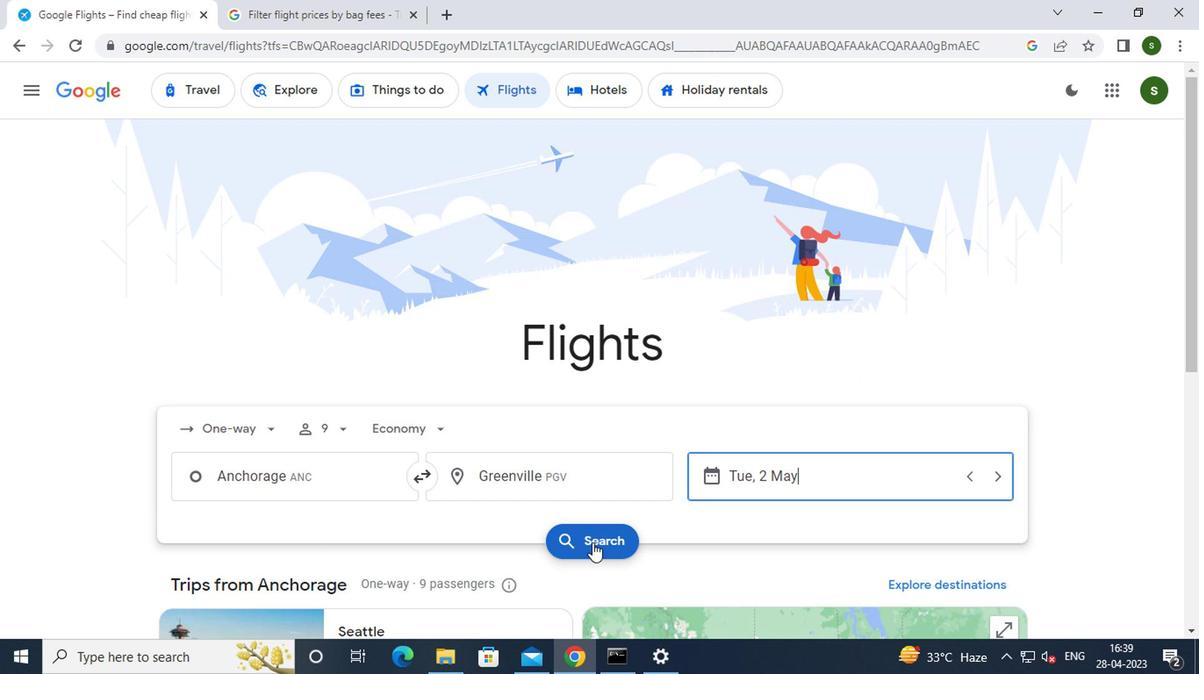
Action: Mouse pressed left at (581, 540)
Screenshot: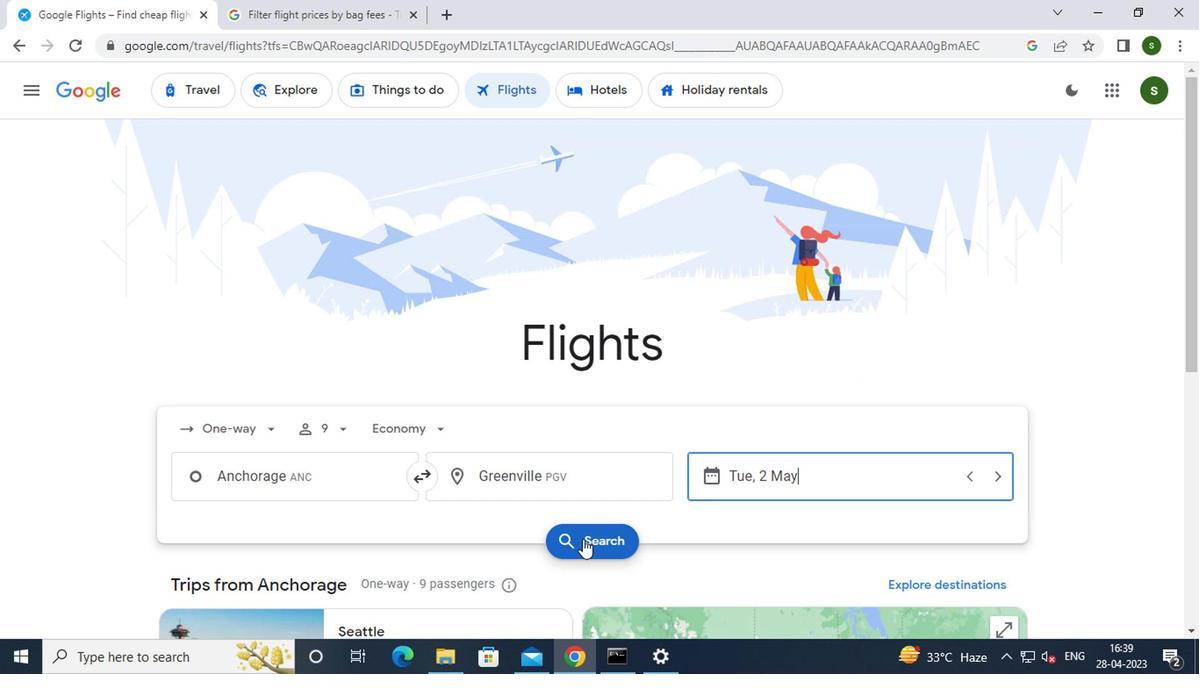 
Action: Mouse moved to (191, 248)
Screenshot: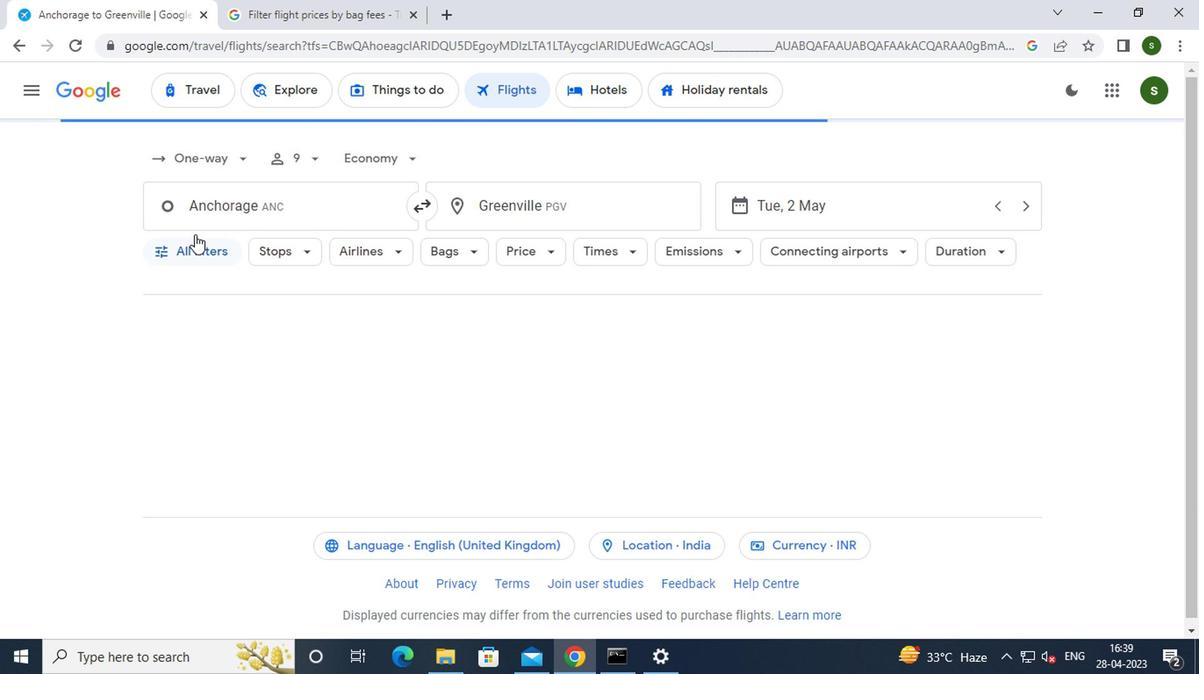 
Action: Mouse pressed left at (191, 248)
Screenshot: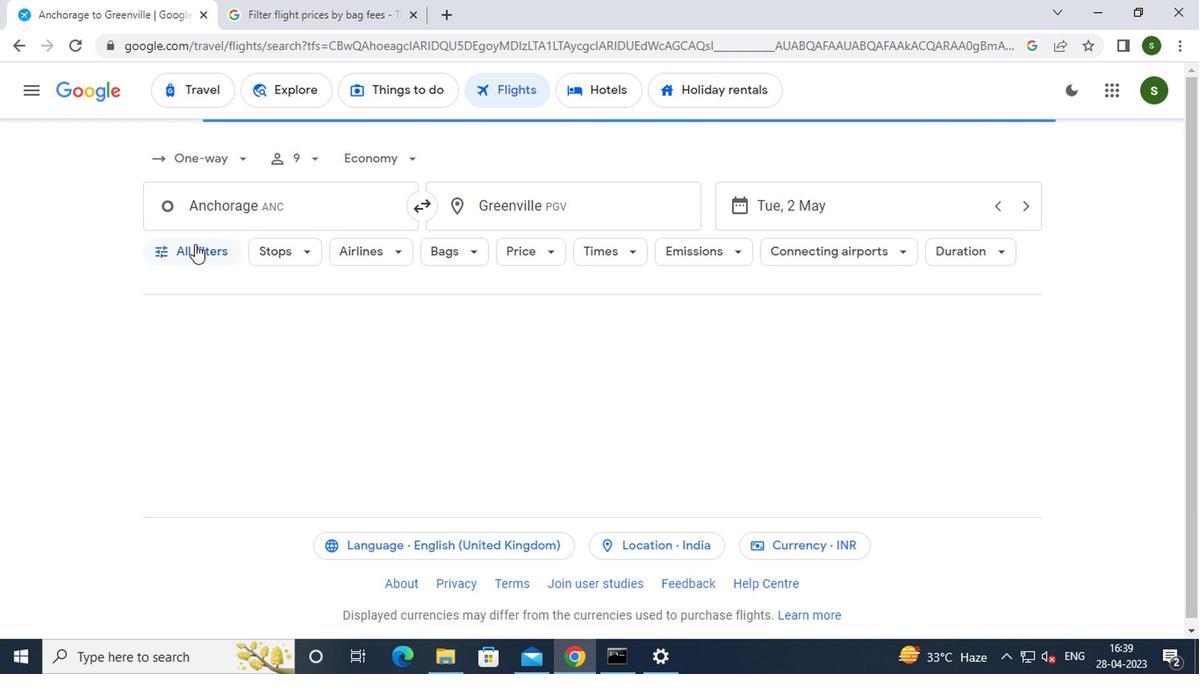 
Action: Mouse moved to (312, 393)
Screenshot: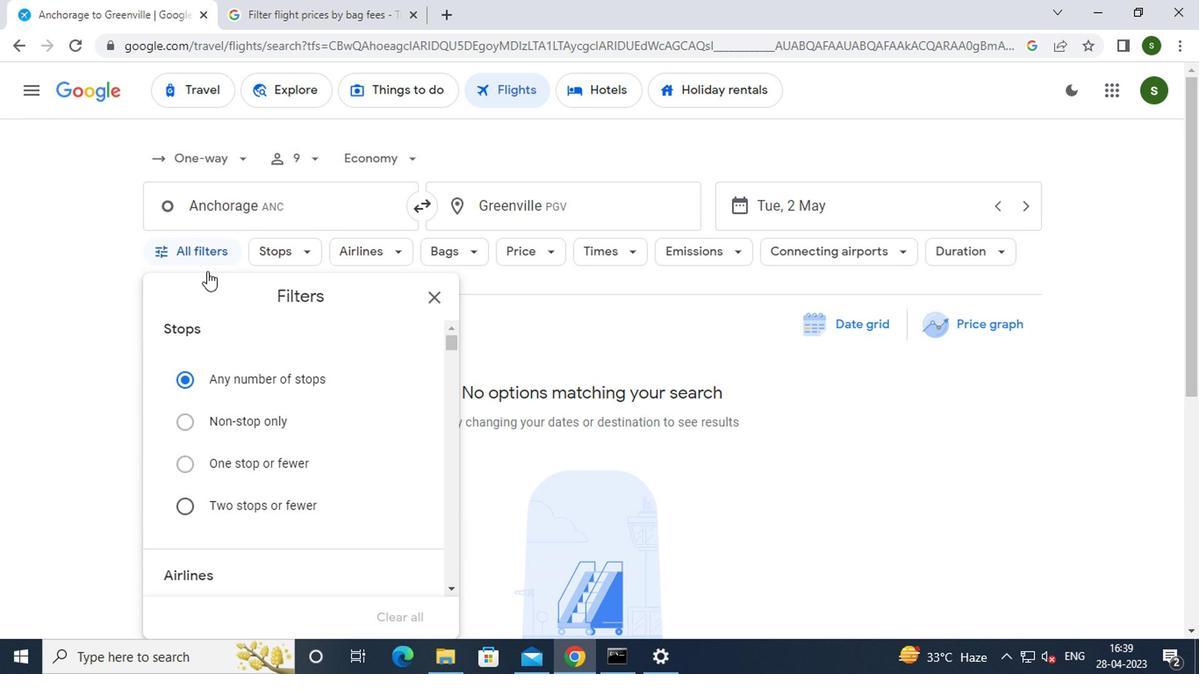 
Action: Mouse scrolled (312, 392) with delta (0, 0)
Screenshot: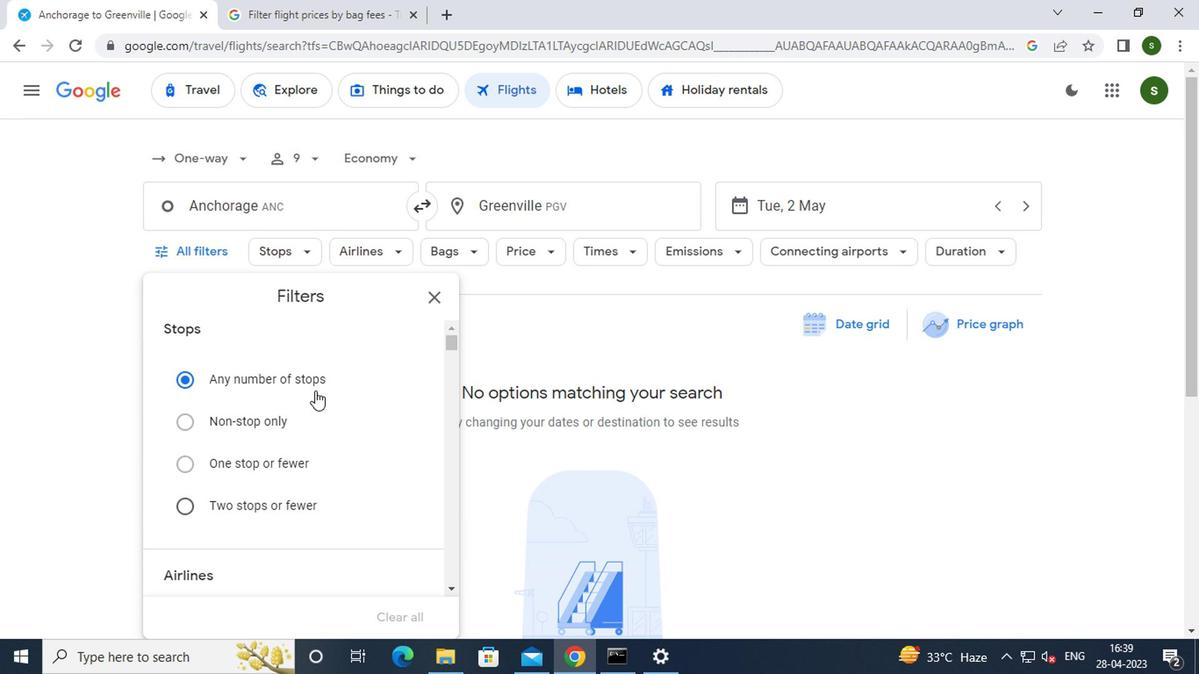 
Action: Mouse scrolled (312, 392) with delta (0, 0)
Screenshot: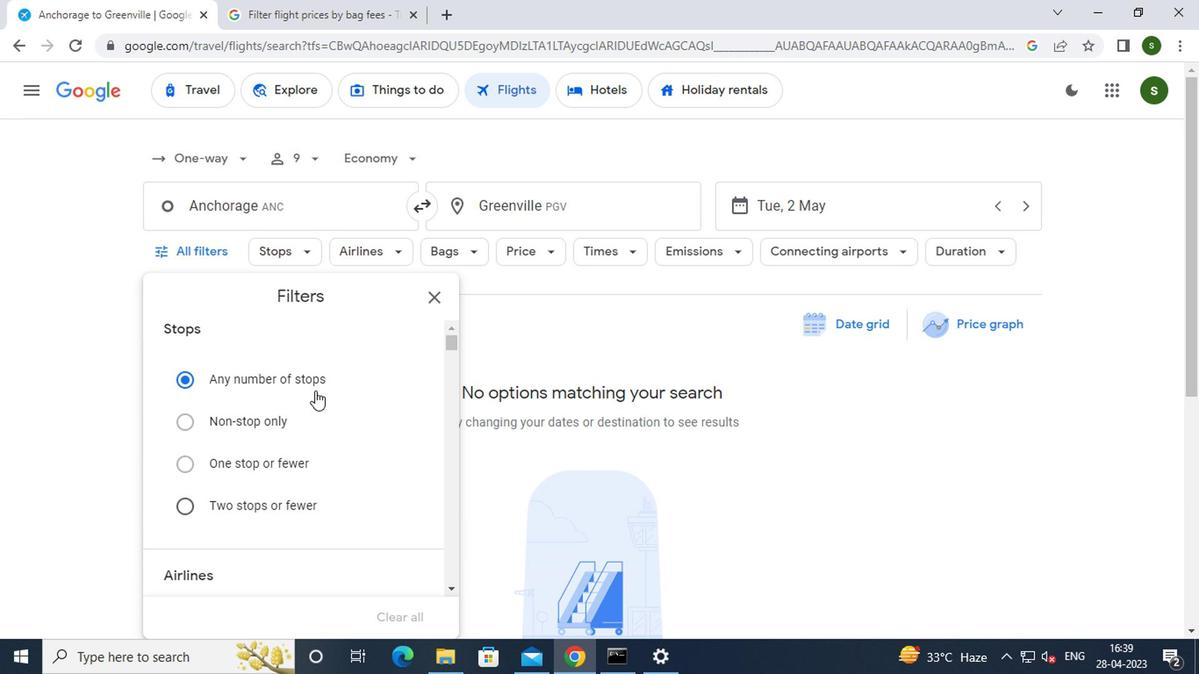 
Action: Mouse scrolled (312, 392) with delta (0, 0)
Screenshot: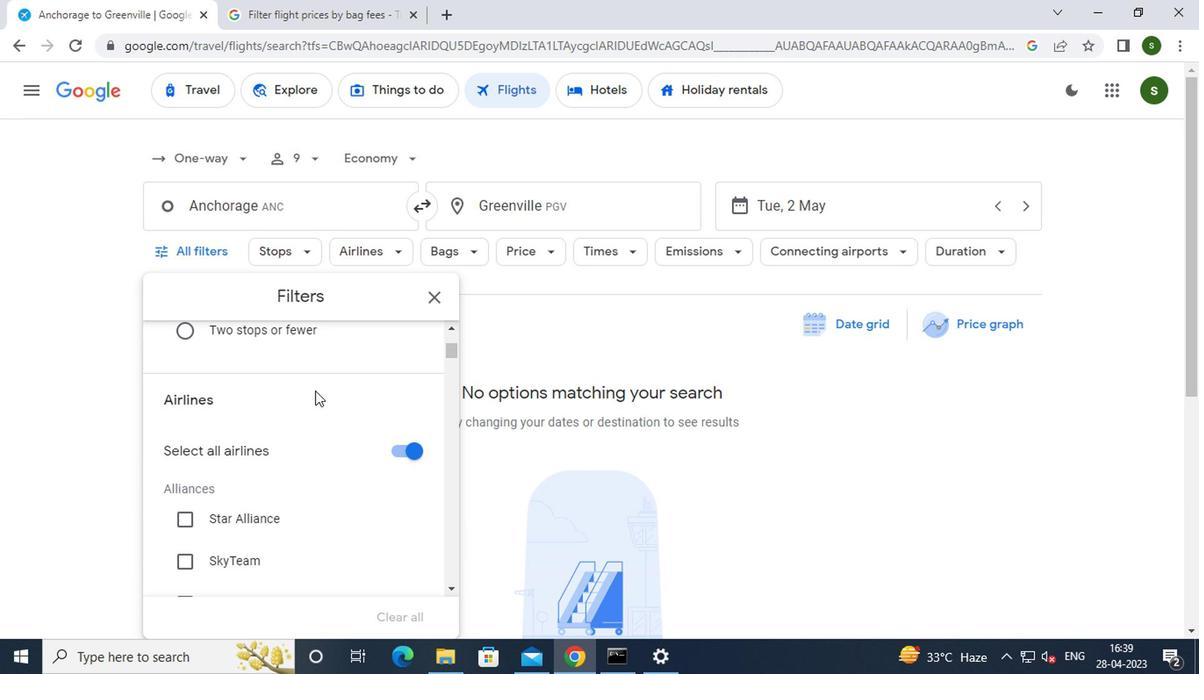 
Action: Mouse scrolled (312, 392) with delta (0, 0)
Screenshot: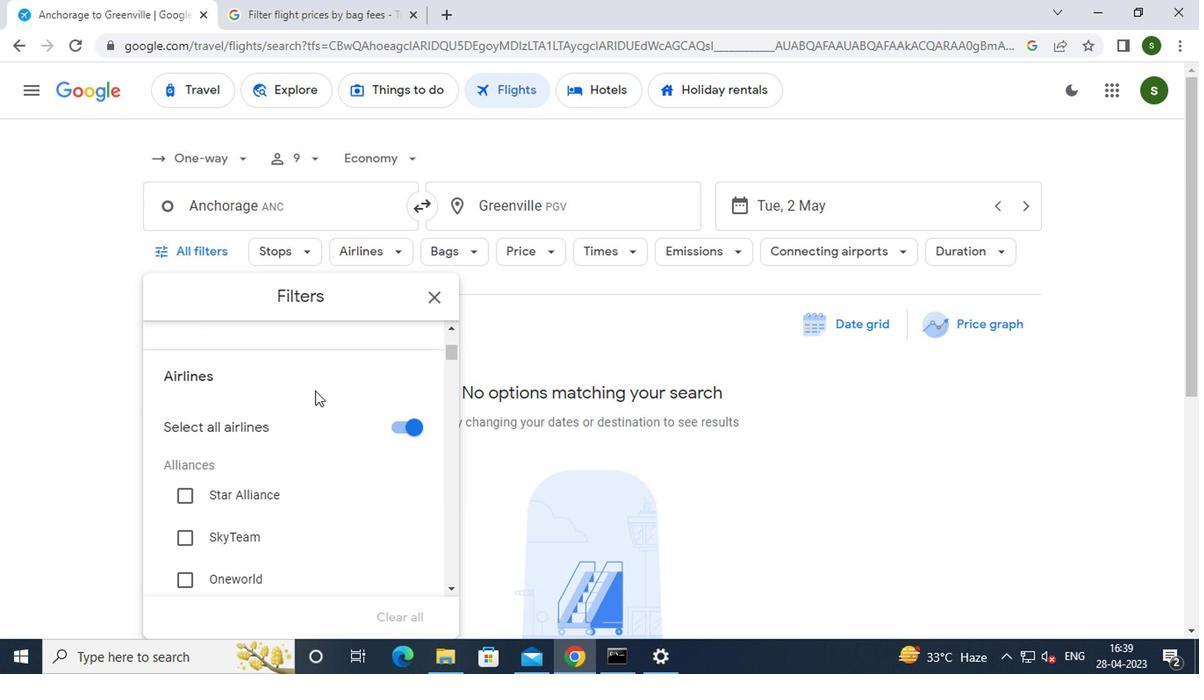 
Action: Mouse scrolled (312, 392) with delta (0, 0)
Screenshot: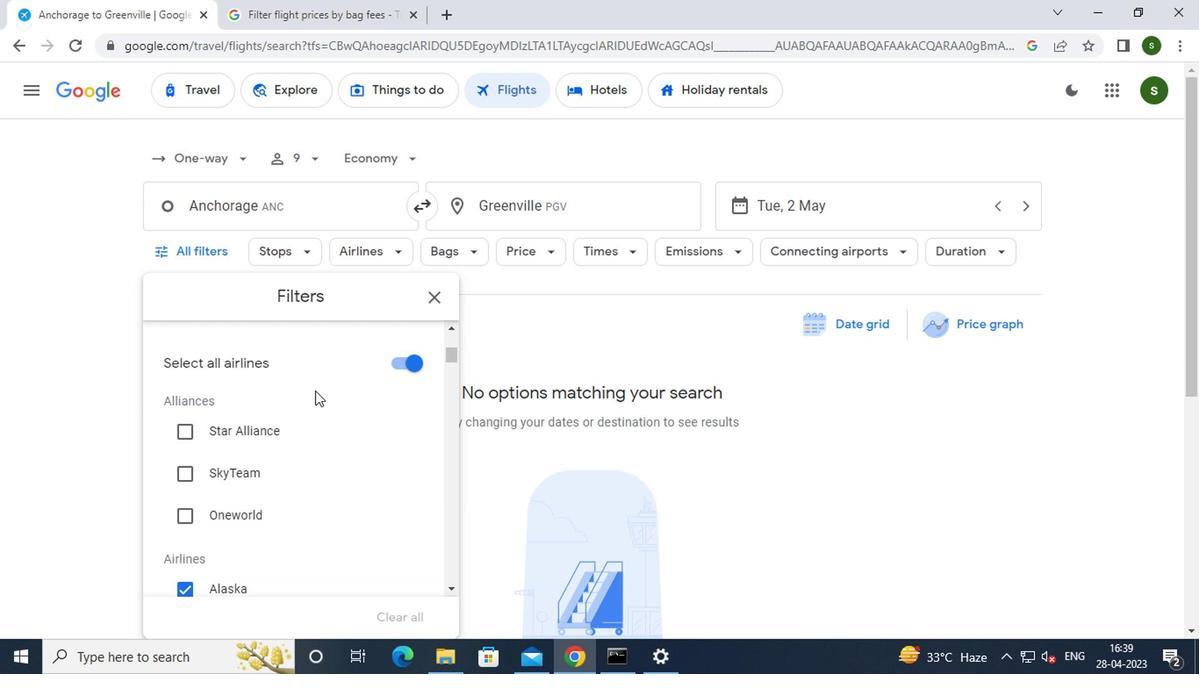 
Action: Mouse scrolled (312, 392) with delta (0, 0)
Screenshot: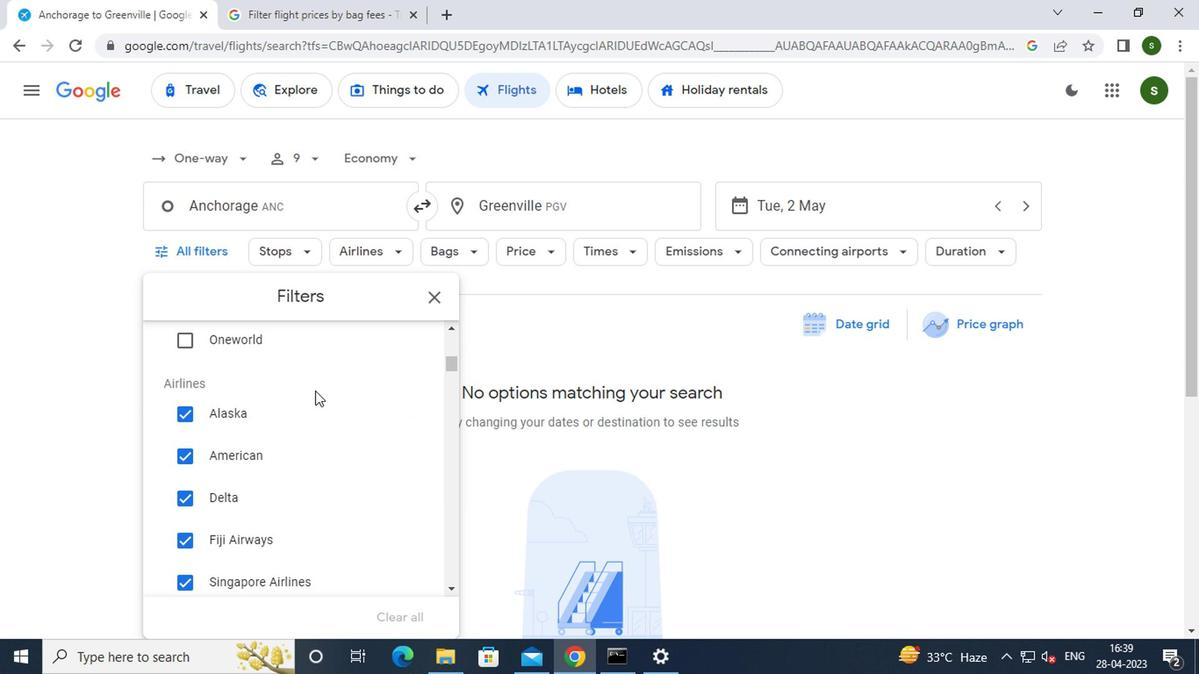 
Action: Mouse scrolled (312, 392) with delta (0, 0)
Screenshot: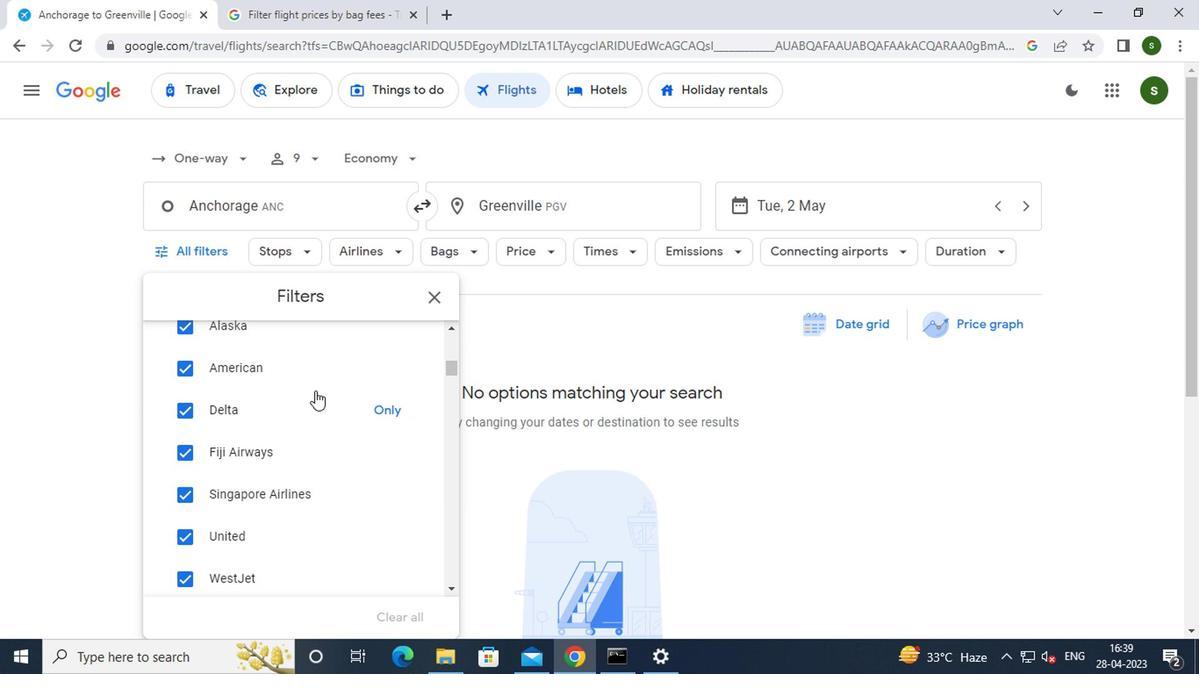 
Action: Mouse scrolled (312, 392) with delta (0, 0)
Screenshot: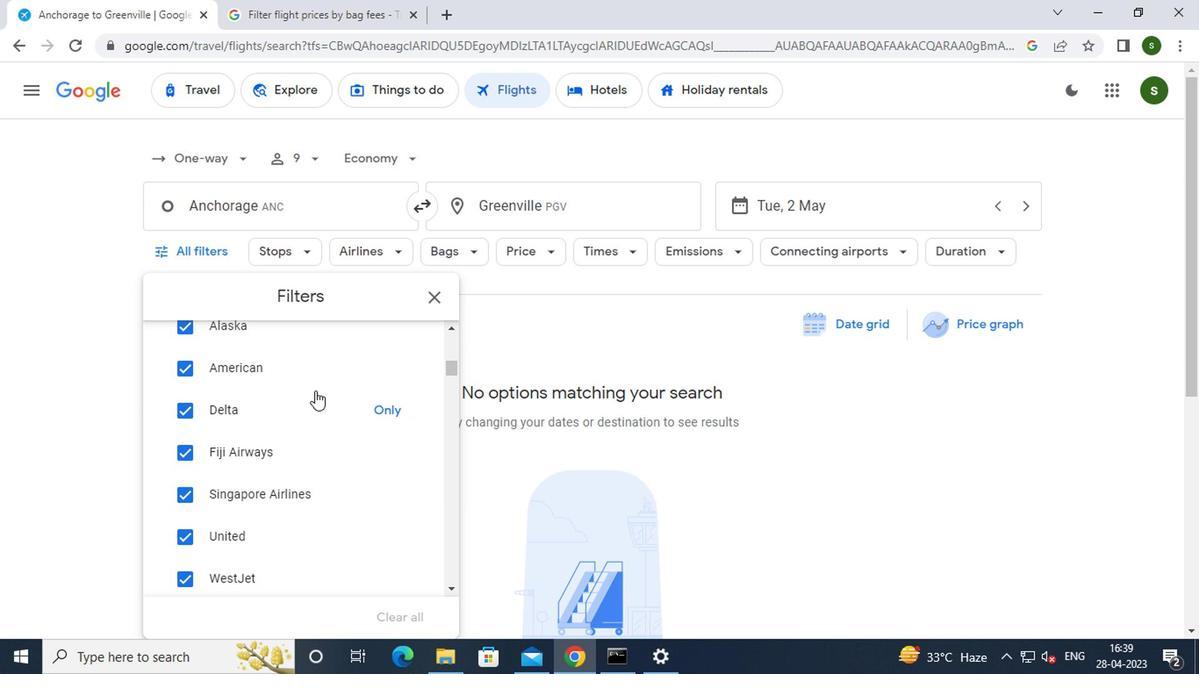 
Action: Mouse scrolled (312, 392) with delta (0, 0)
Screenshot: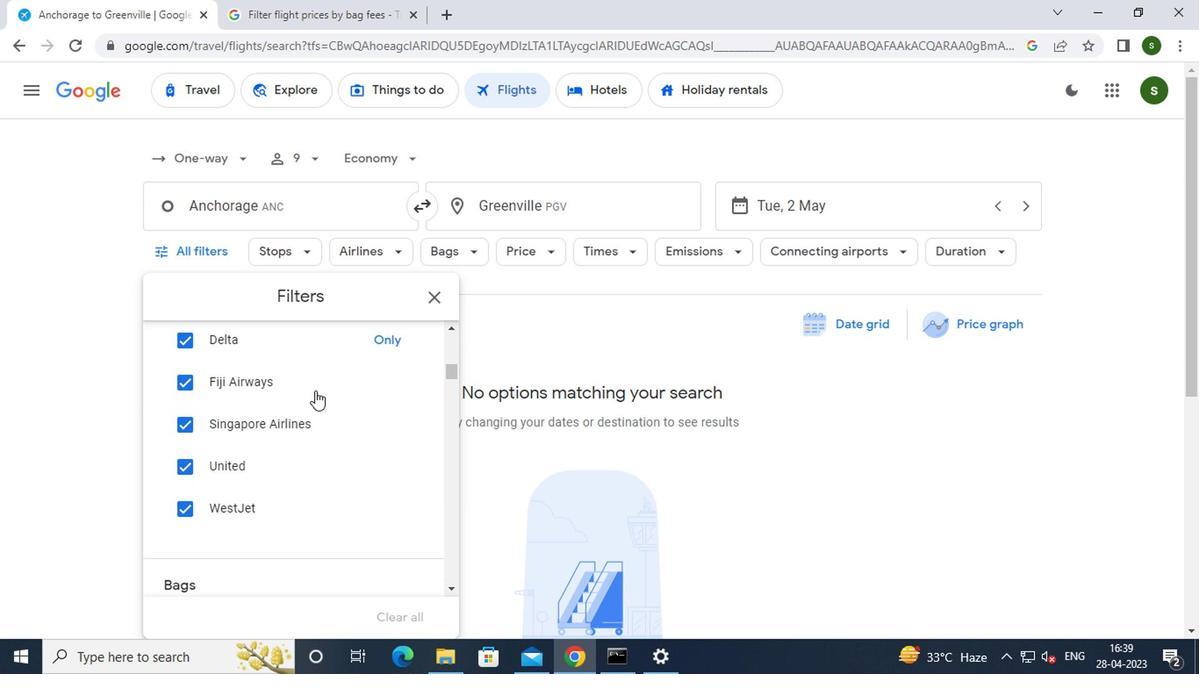 
Action: Mouse moved to (397, 481)
Screenshot: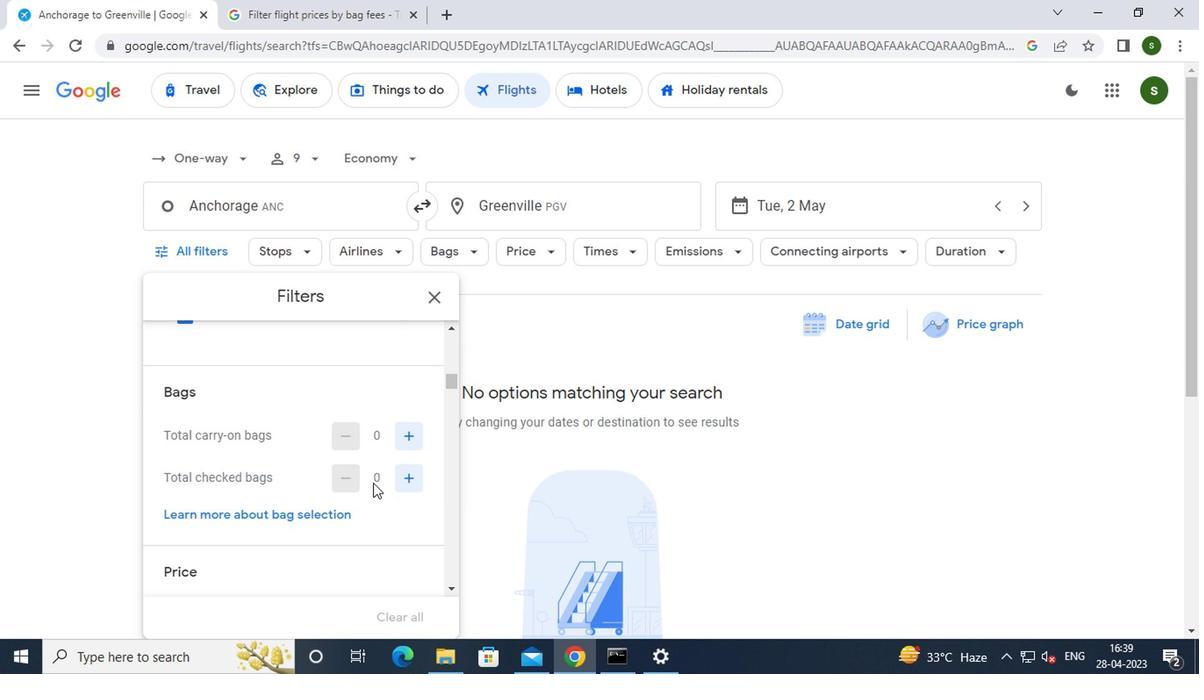 
Action: Mouse pressed left at (397, 481)
Screenshot: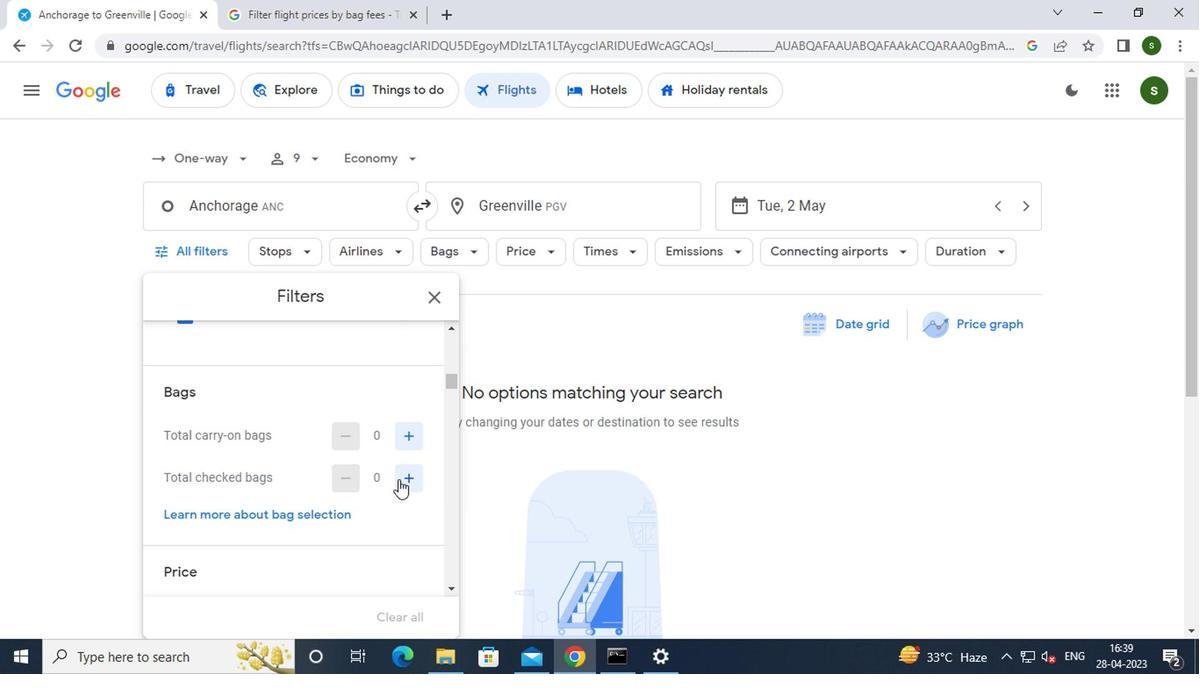 
Action: Mouse pressed left at (397, 481)
Screenshot: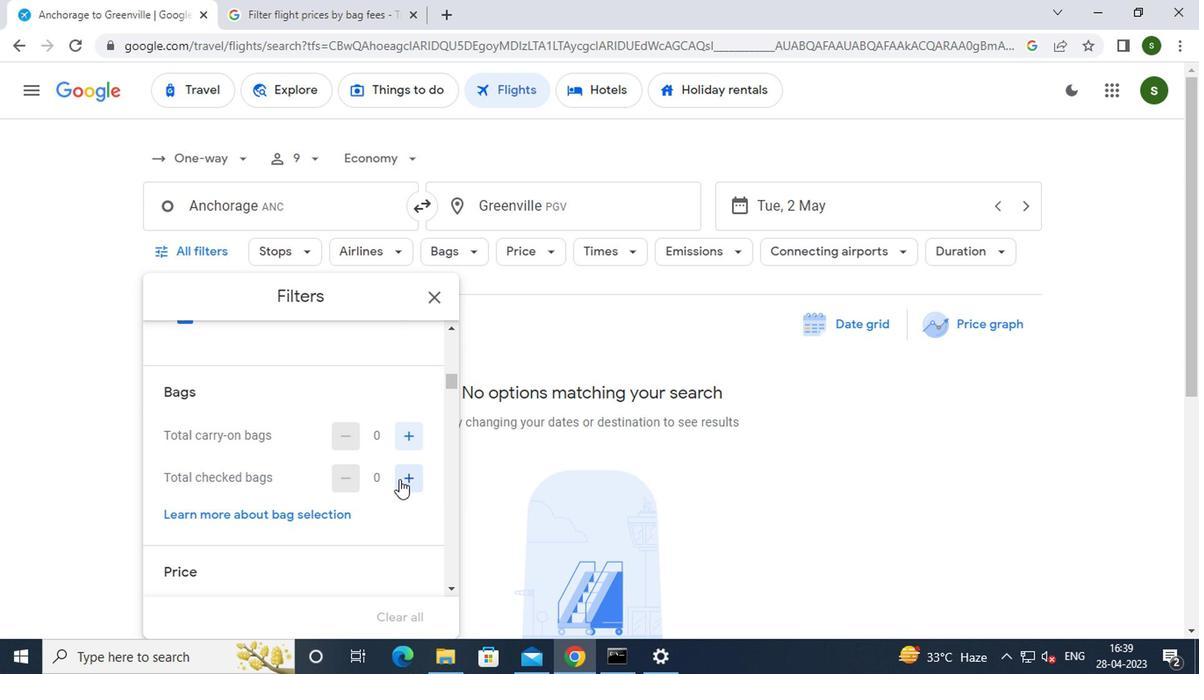 
Action: Mouse pressed left at (397, 481)
Screenshot: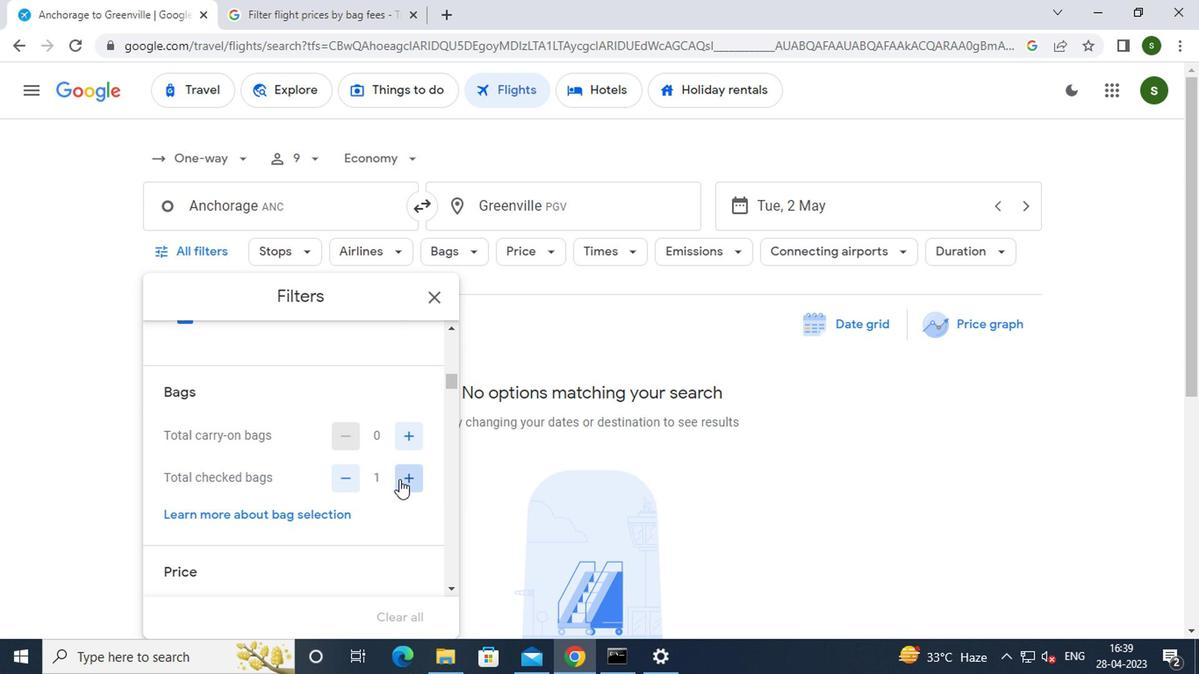 
Action: Mouse pressed left at (397, 481)
Screenshot: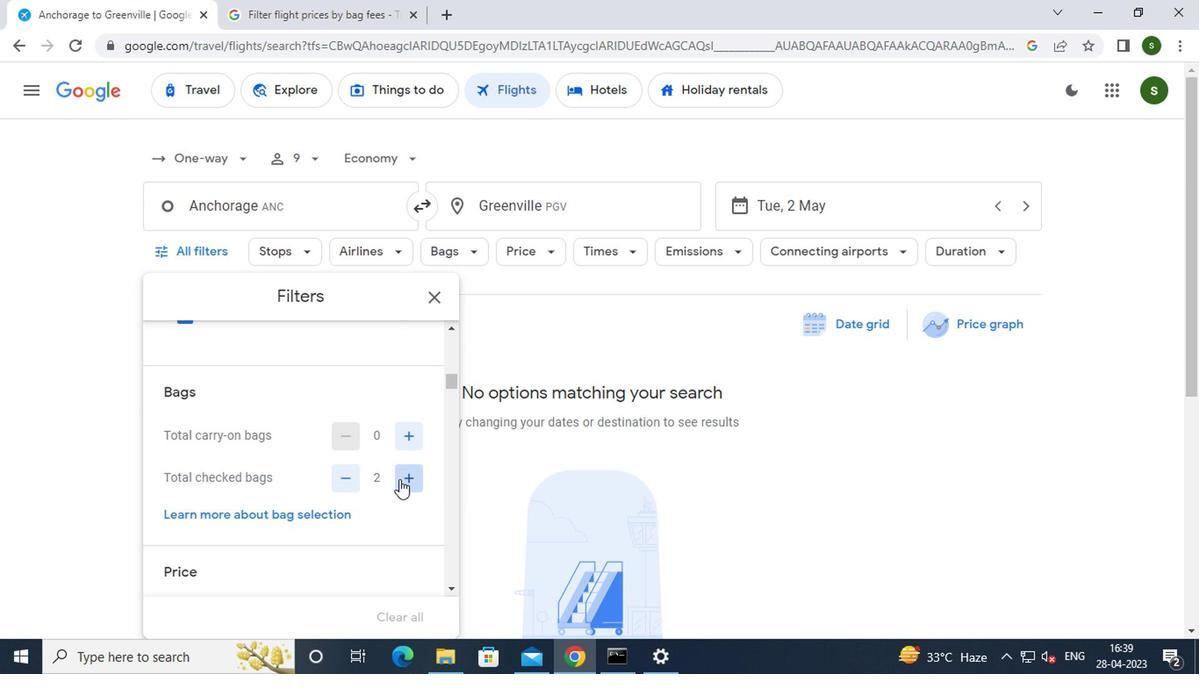 
Action: Mouse pressed left at (397, 481)
Screenshot: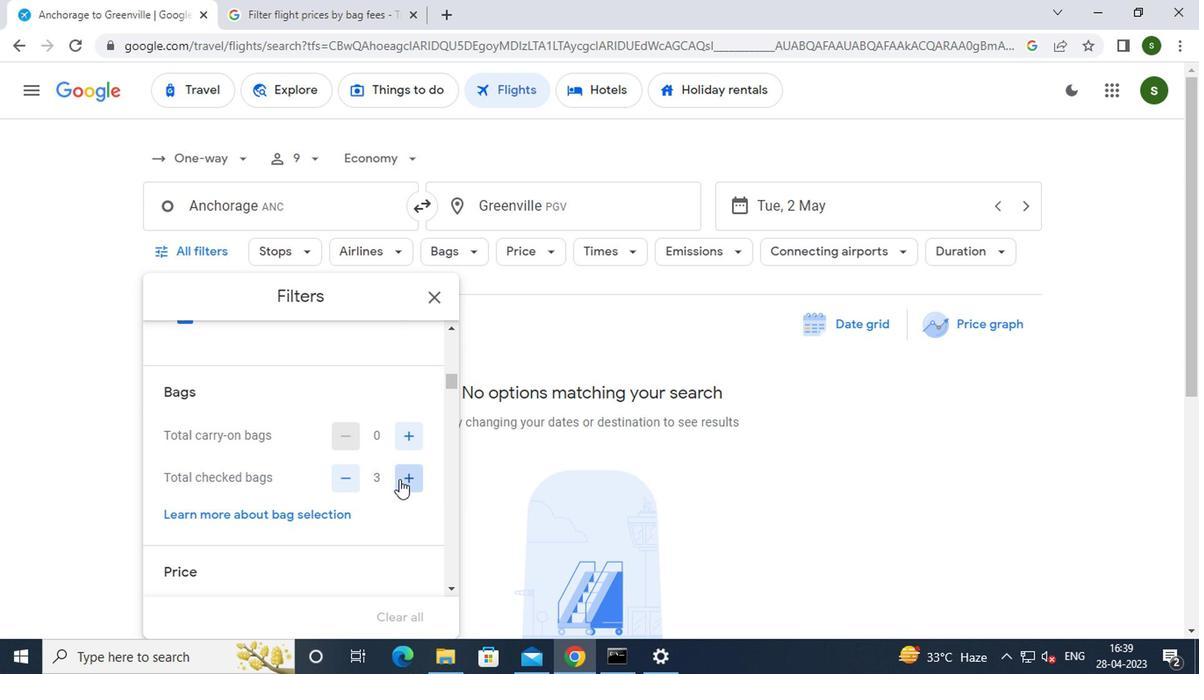 
Action: Mouse pressed left at (397, 481)
Screenshot: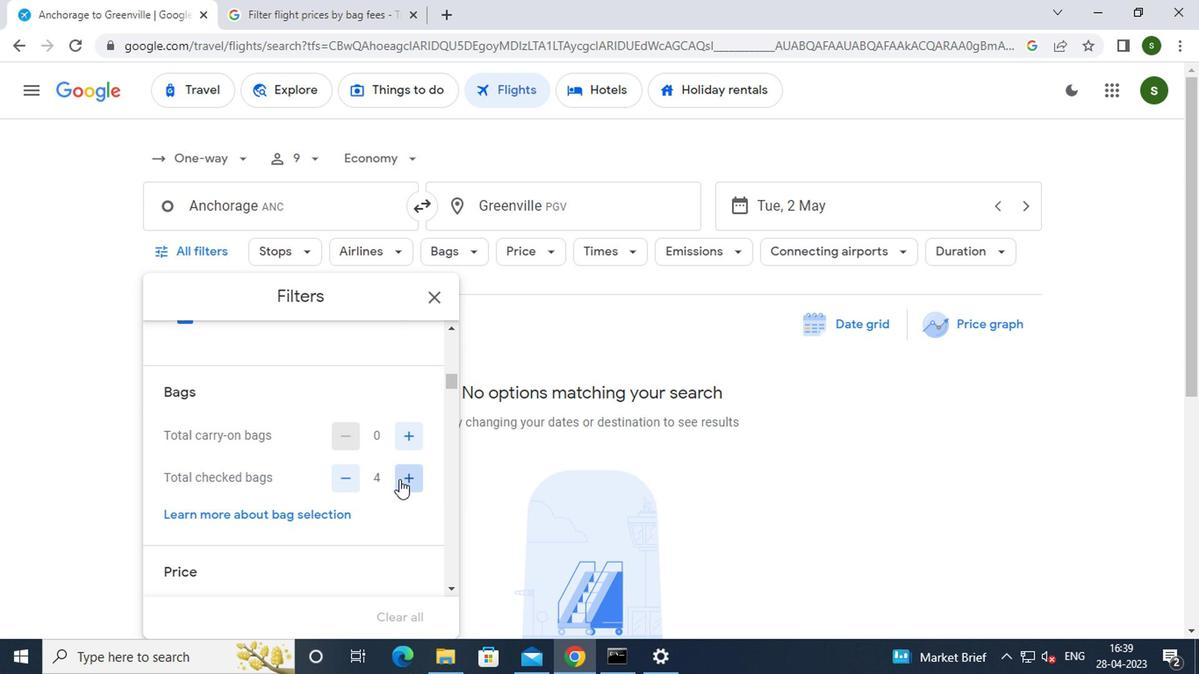 
Action: Mouse pressed left at (397, 481)
Screenshot: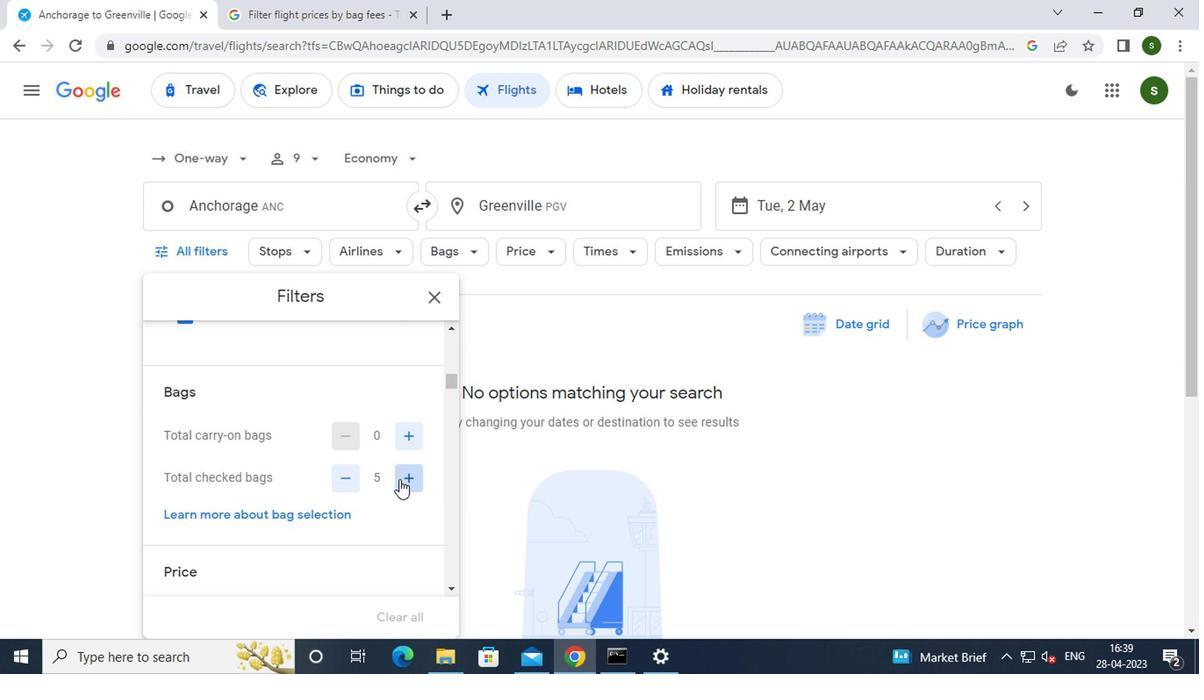 
Action: Mouse pressed left at (397, 481)
Screenshot: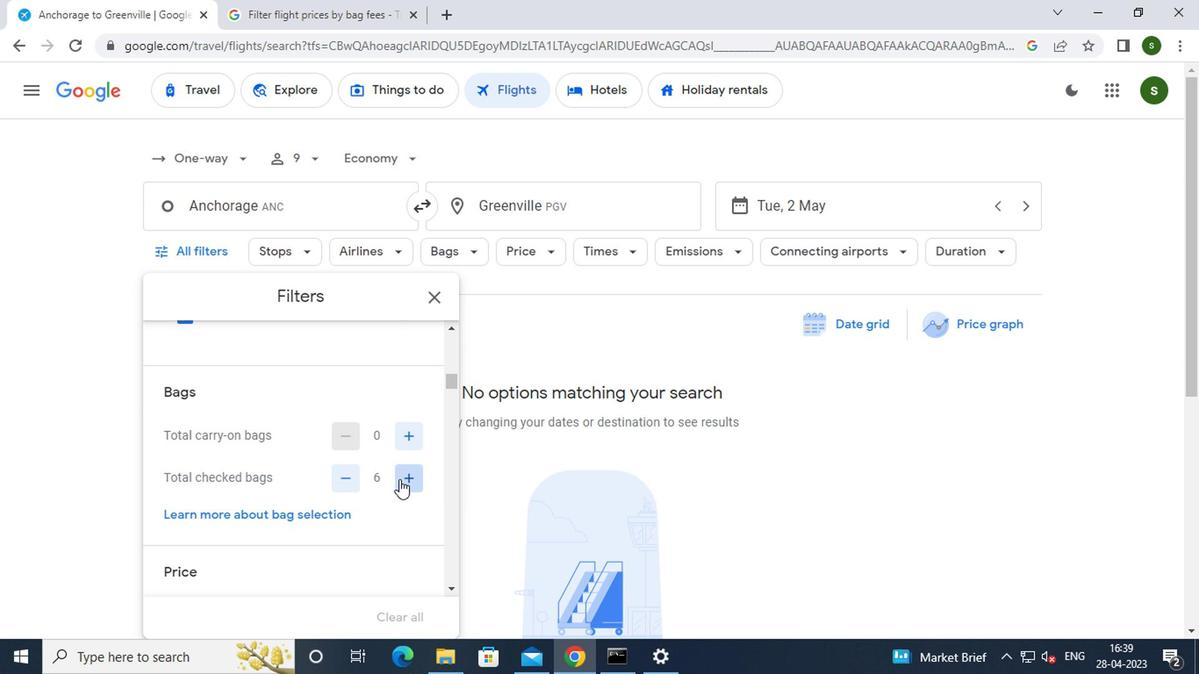 
Action: Mouse pressed left at (397, 481)
Screenshot: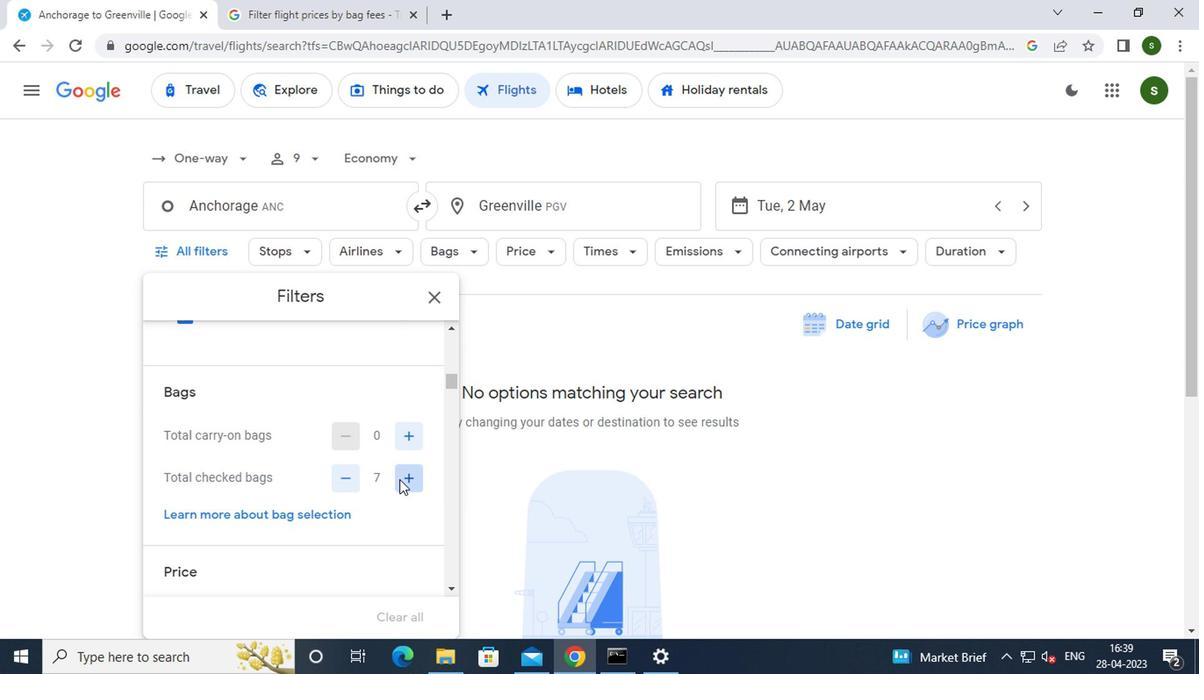 
Action: Mouse moved to (351, 472)
Screenshot: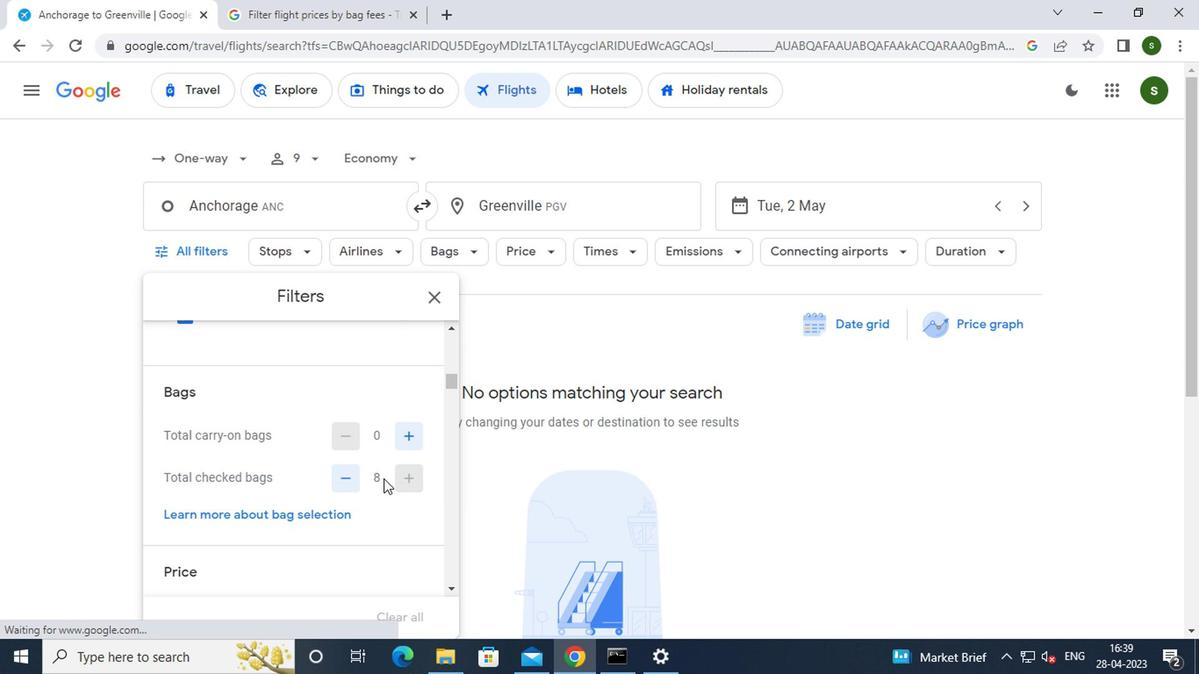 
Action: Mouse scrolled (351, 471) with delta (0, -1)
Screenshot: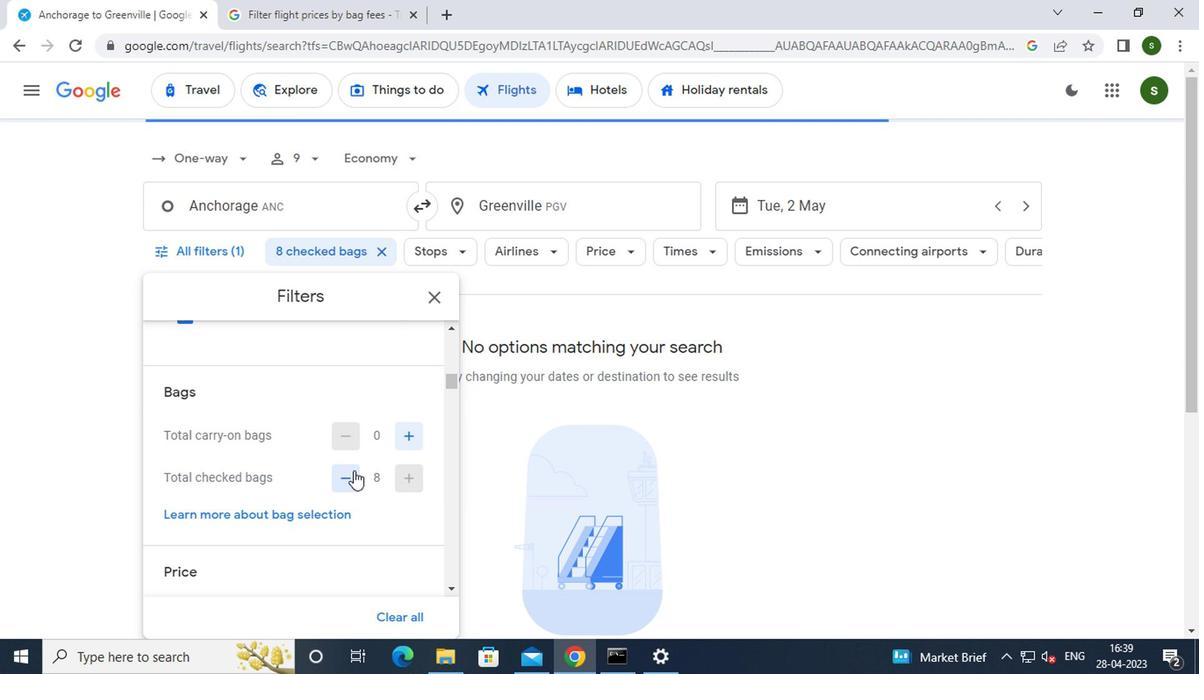 
Action: Mouse scrolled (351, 471) with delta (0, -1)
Screenshot: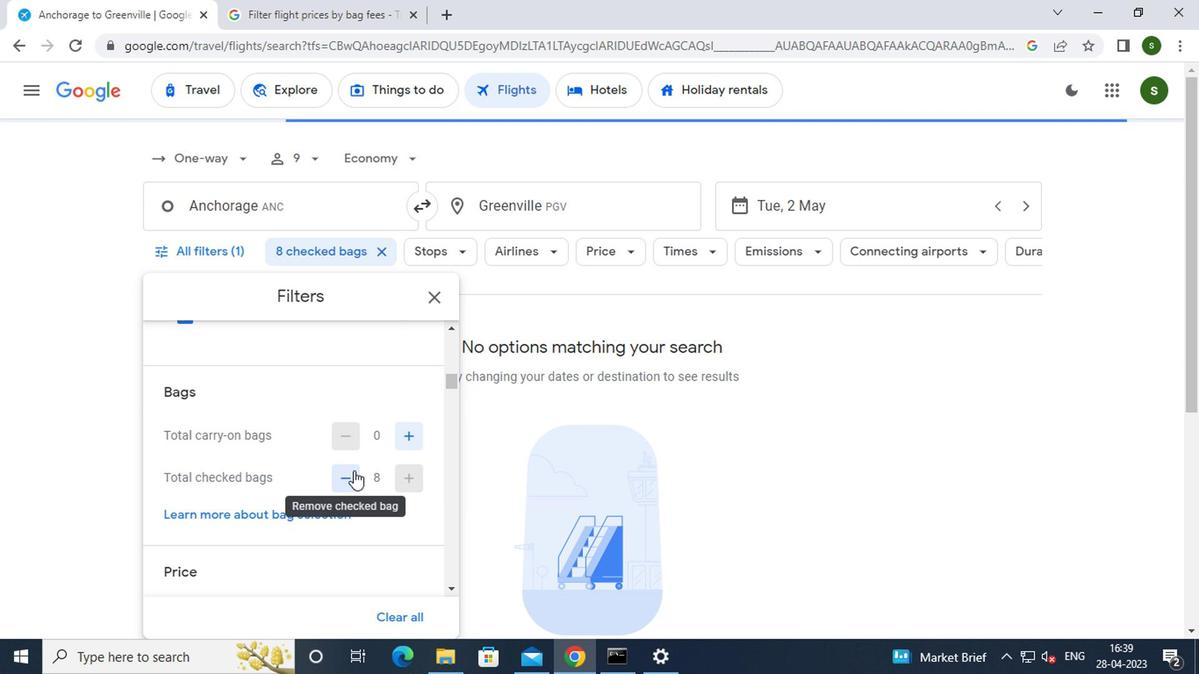 
Action: Mouse moved to (405, 476)
Screenshot: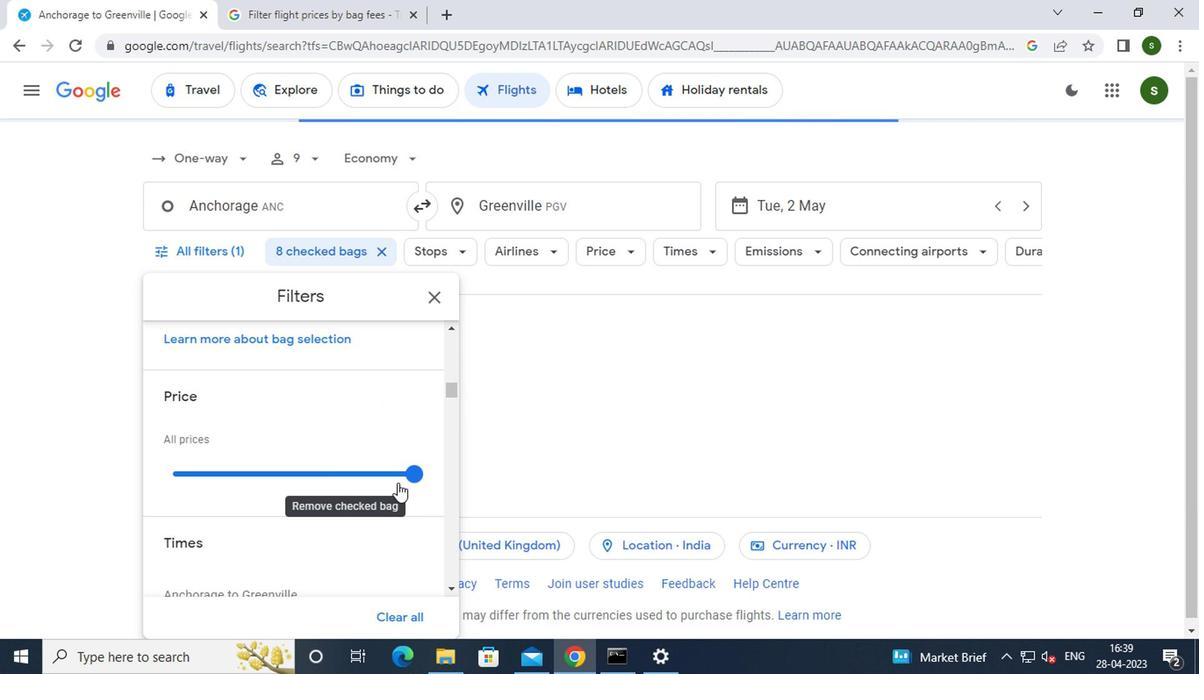 
Action: Mouse pressed left at (405, 476)
Screenshot: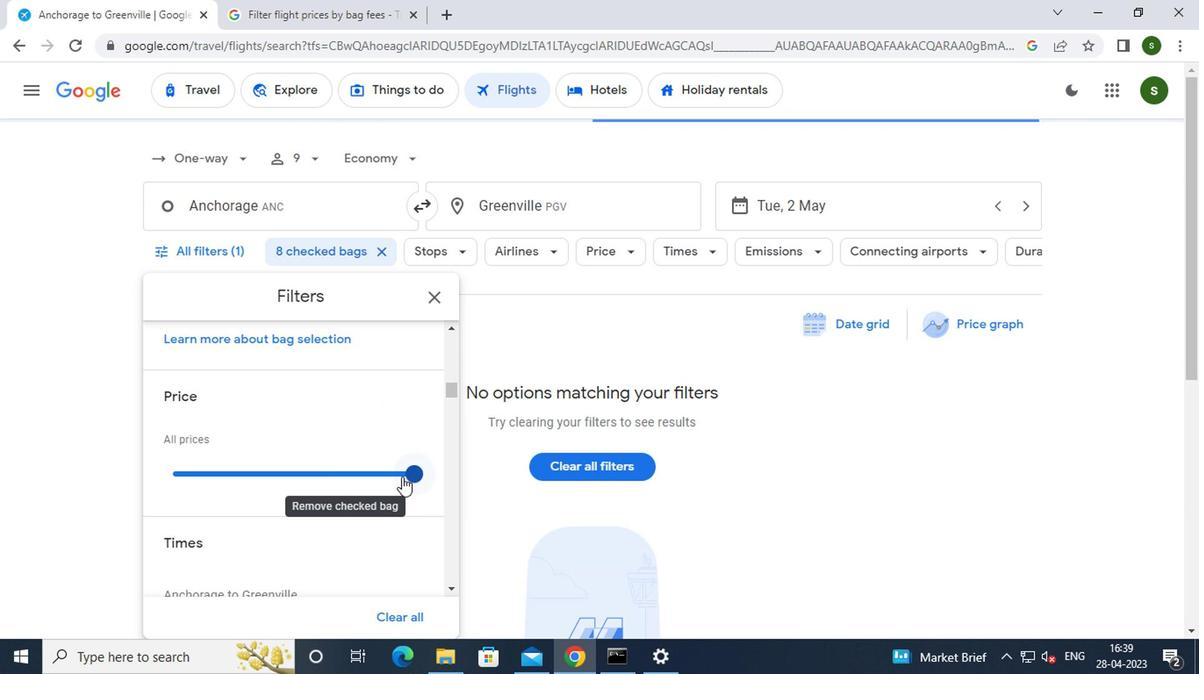 
Action: Mouse moved to (386, 480)
Screenshot: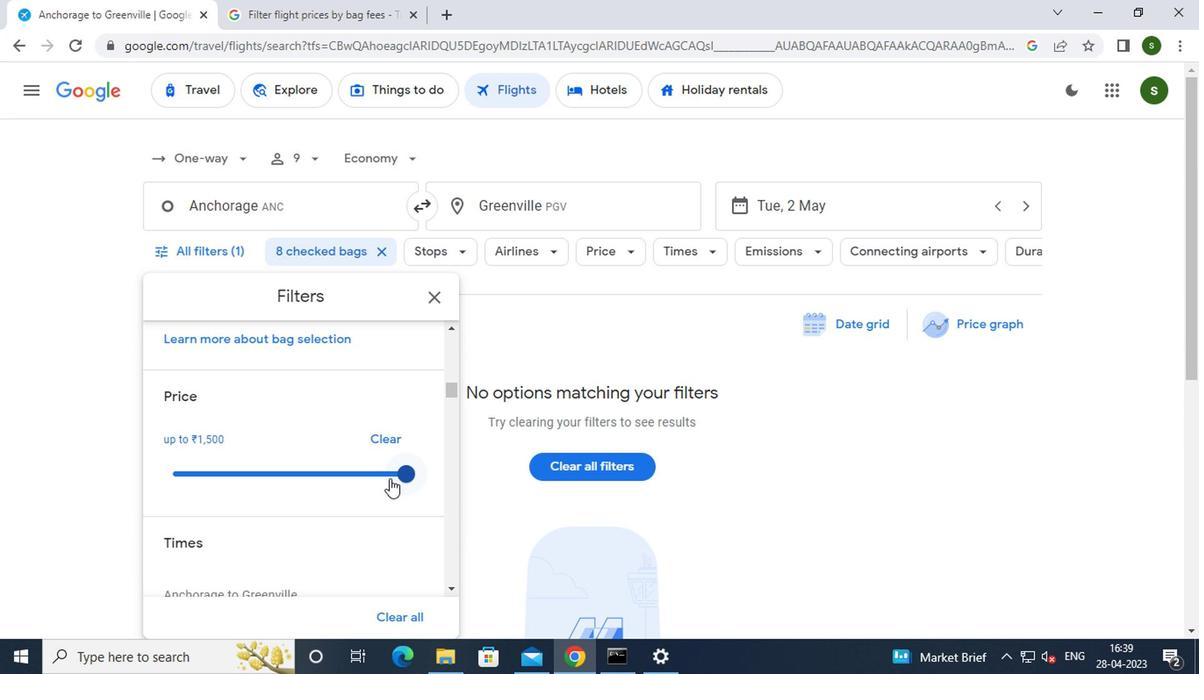 
Action: Mouse scrolled (386, 479) with delta (0, 0)
Screenshot: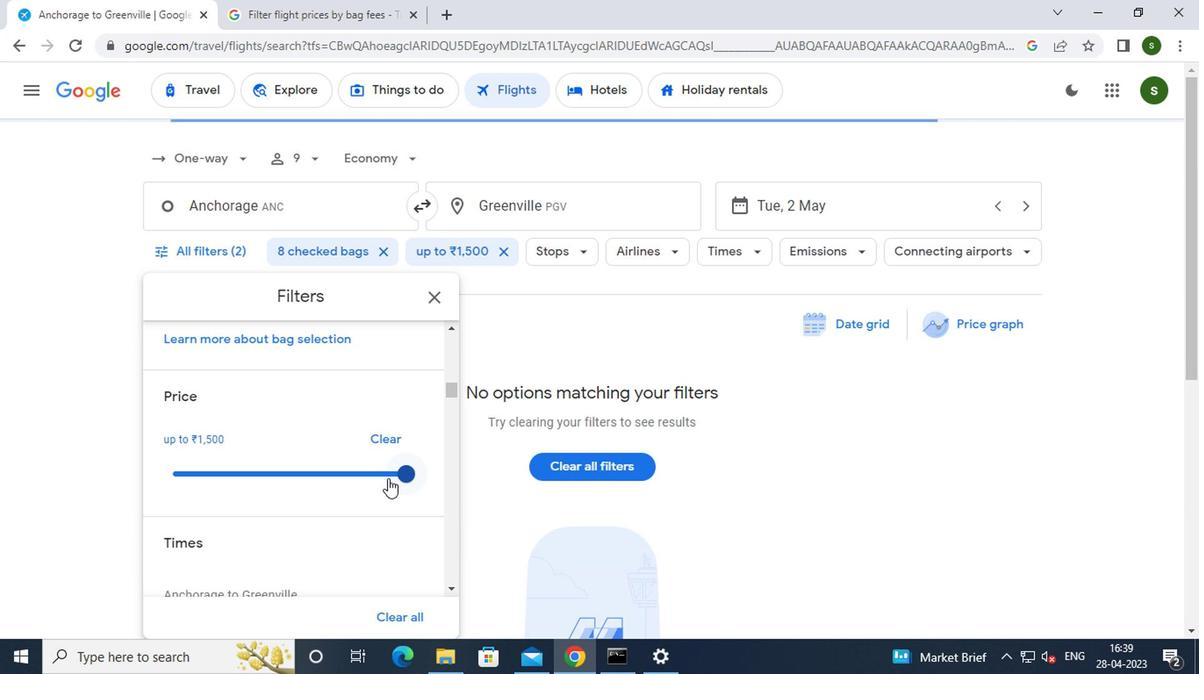 
Action: Mouse scrolled (386, 479) with delta (0, 0)
Screenshot: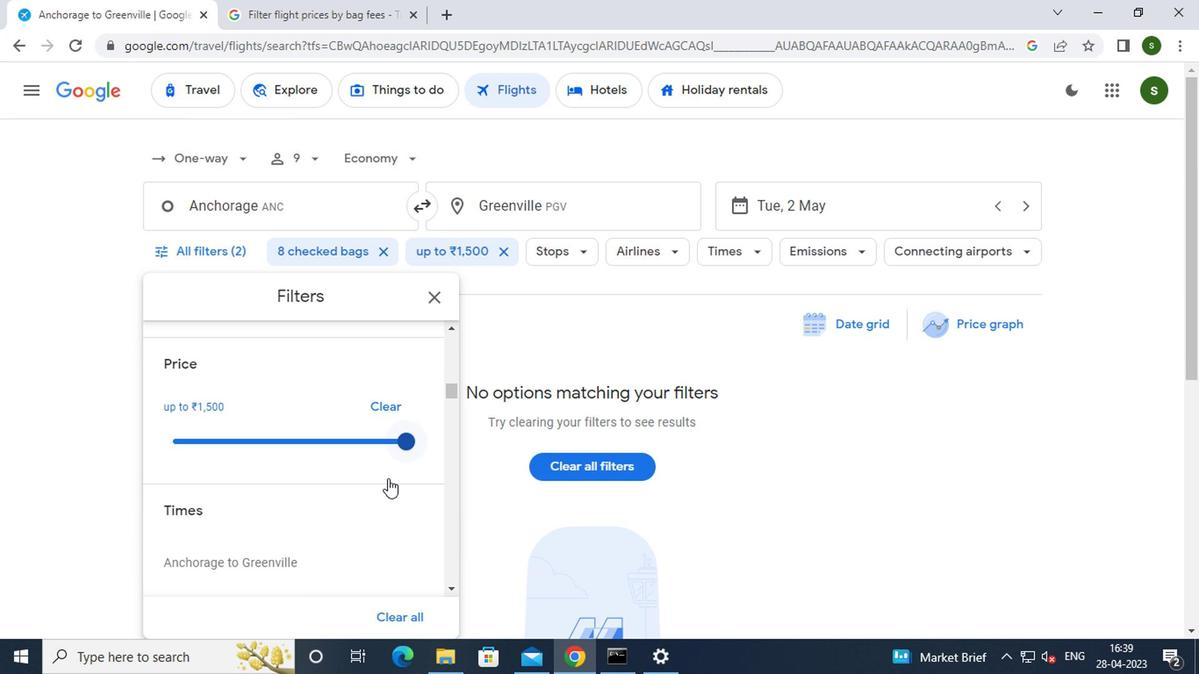 
Action: Mouse moved to (175, 500)
Screenshot: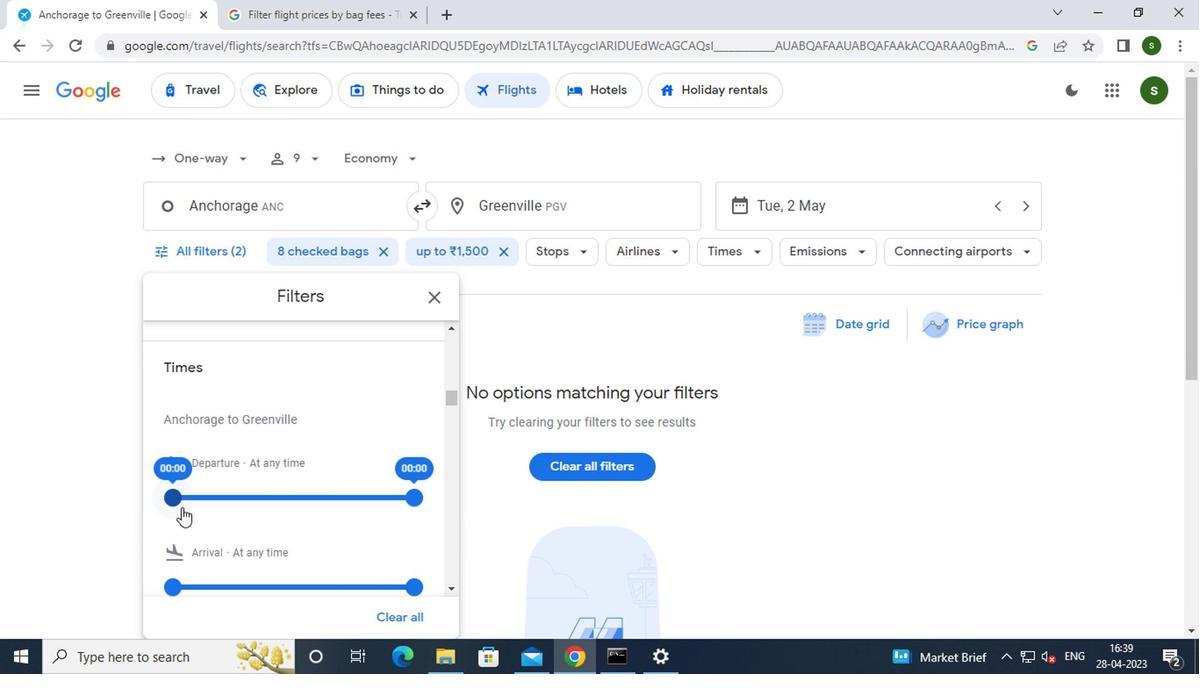 
Action: Mouse pressed left at (175, 500)
Screenshot: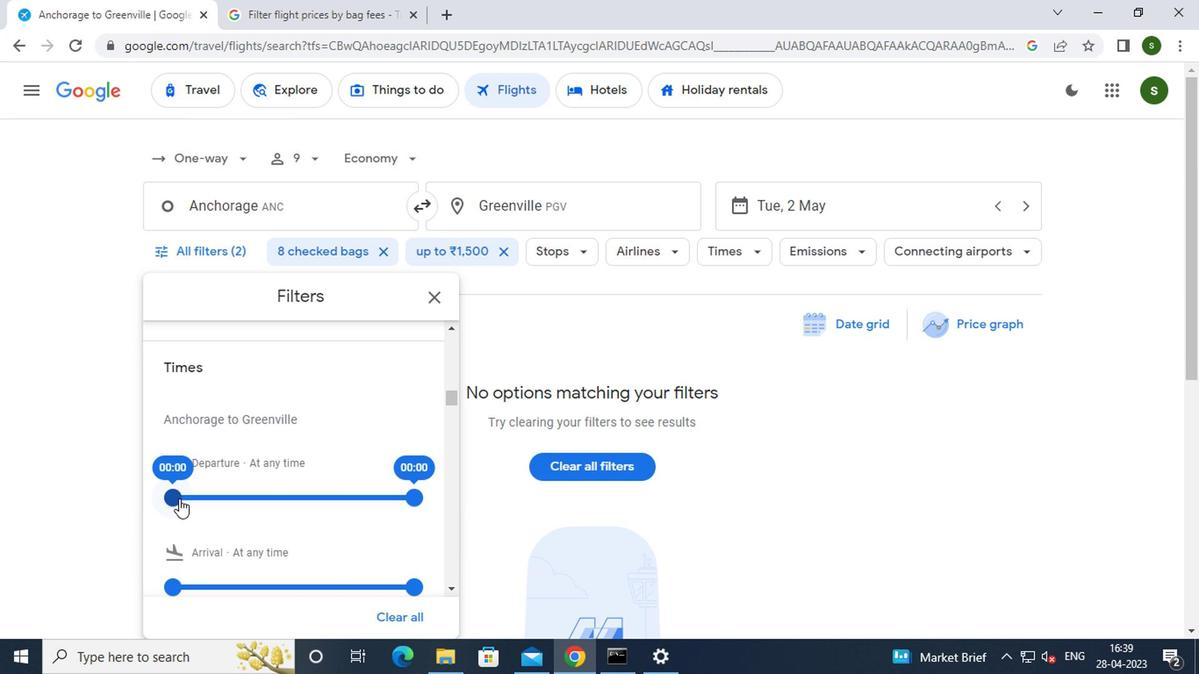 
Action: Mouse moved to (596, 342)
Screenshot: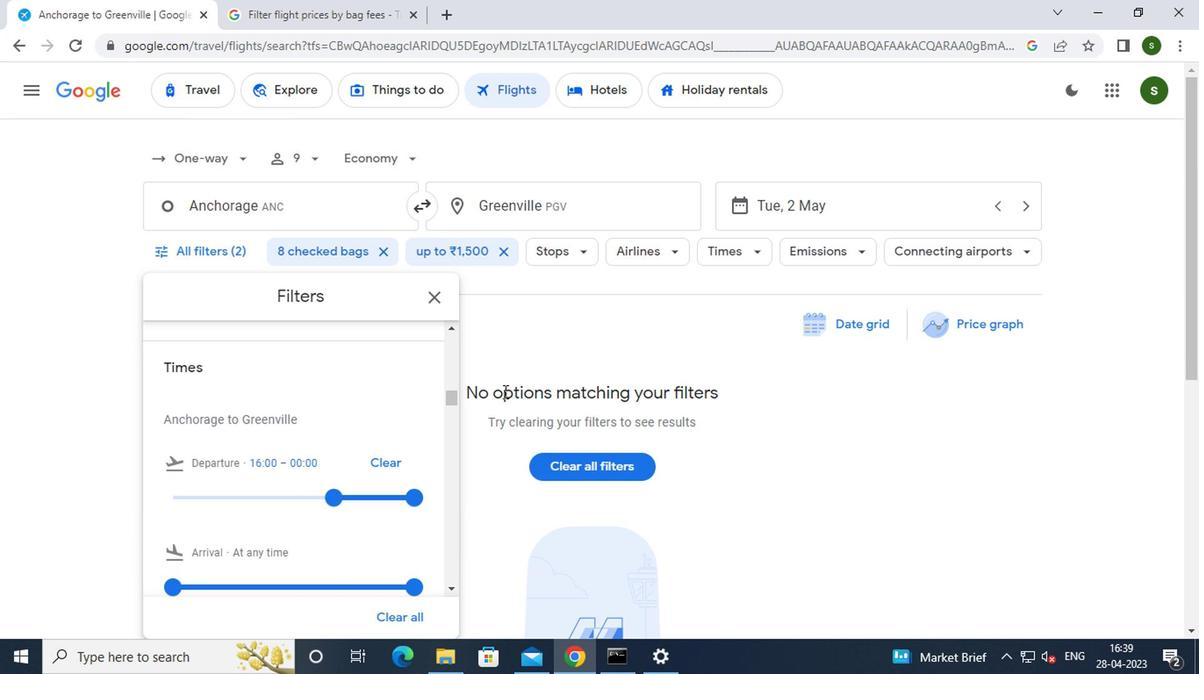 
Action: Mouse pressed left at (596, 342)
Screenshot: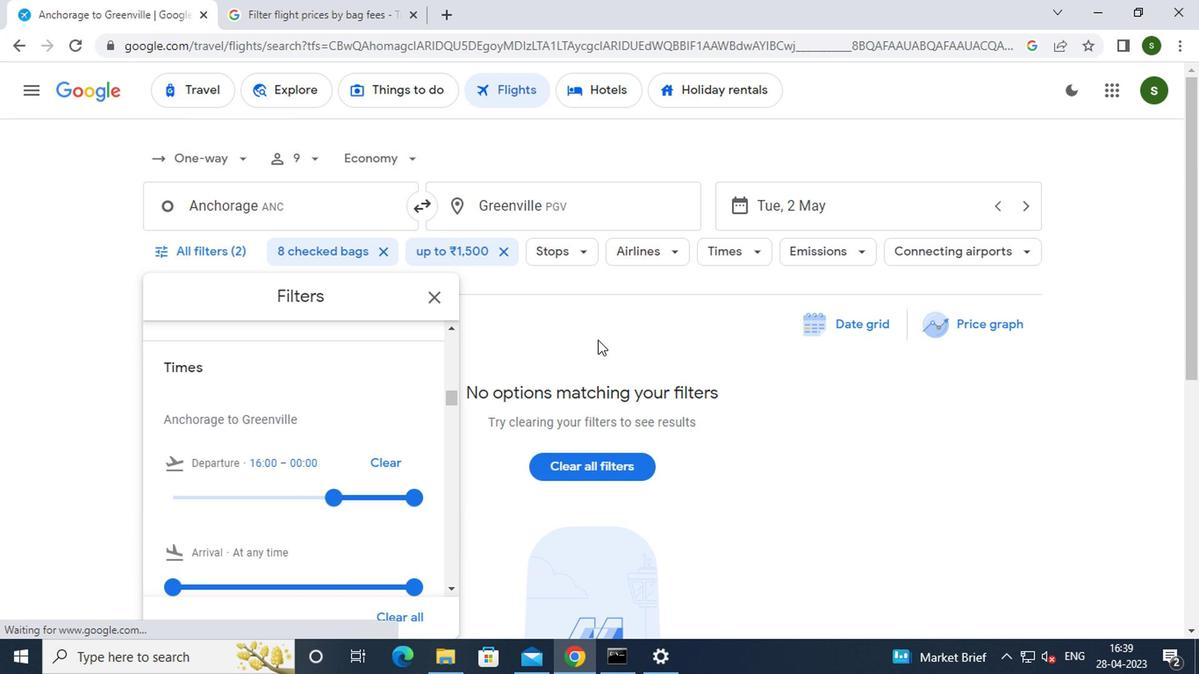 
Action: Mouse moved to (596, 341)
Screenshot: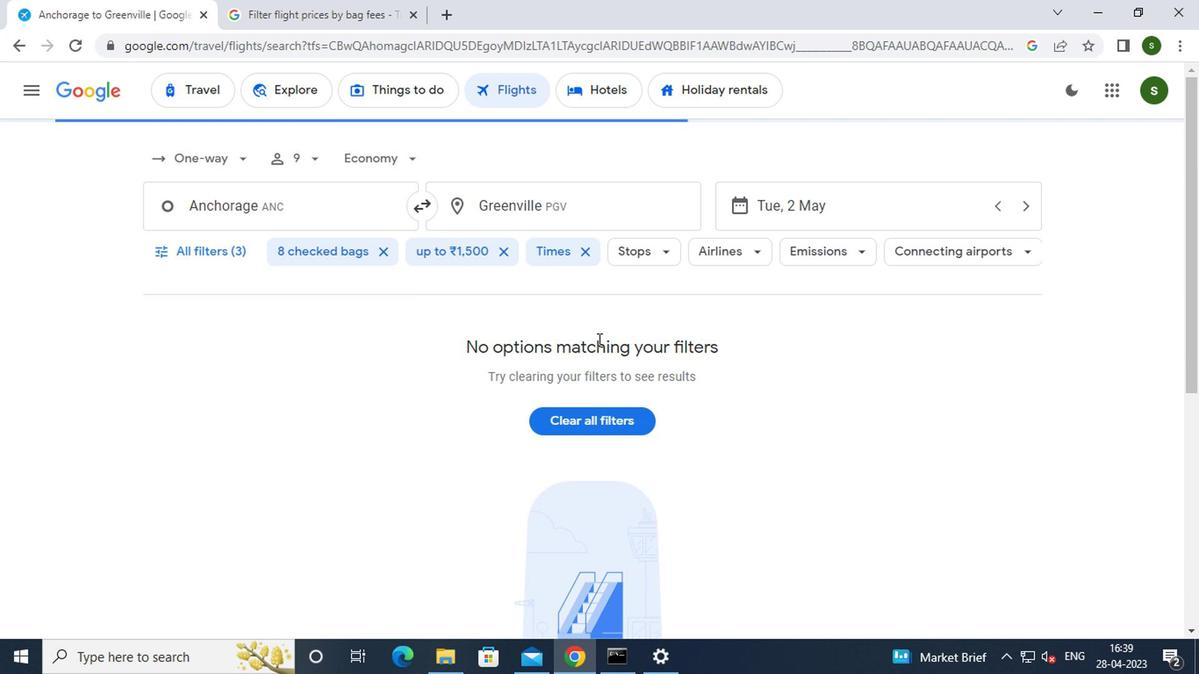 
